 Task: Create a new deployment in the user interface.
Action: Mouse moved to (1092, 83)
Screenshot: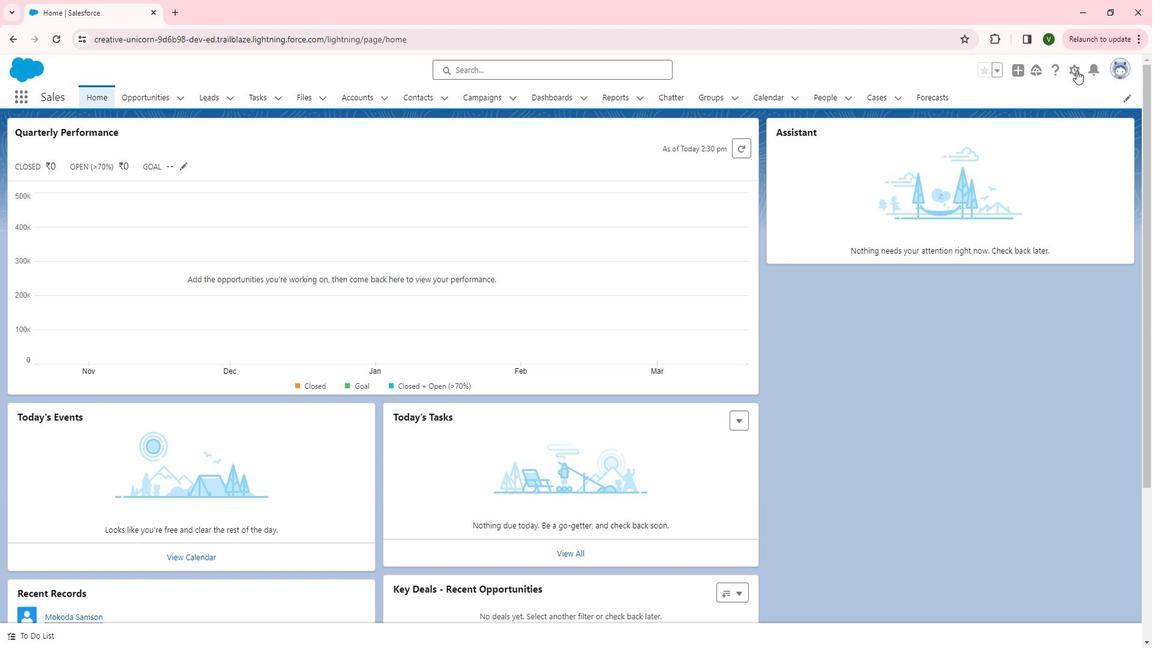 
Action: Mouse pressed left at (1092, 83)
Screenshot: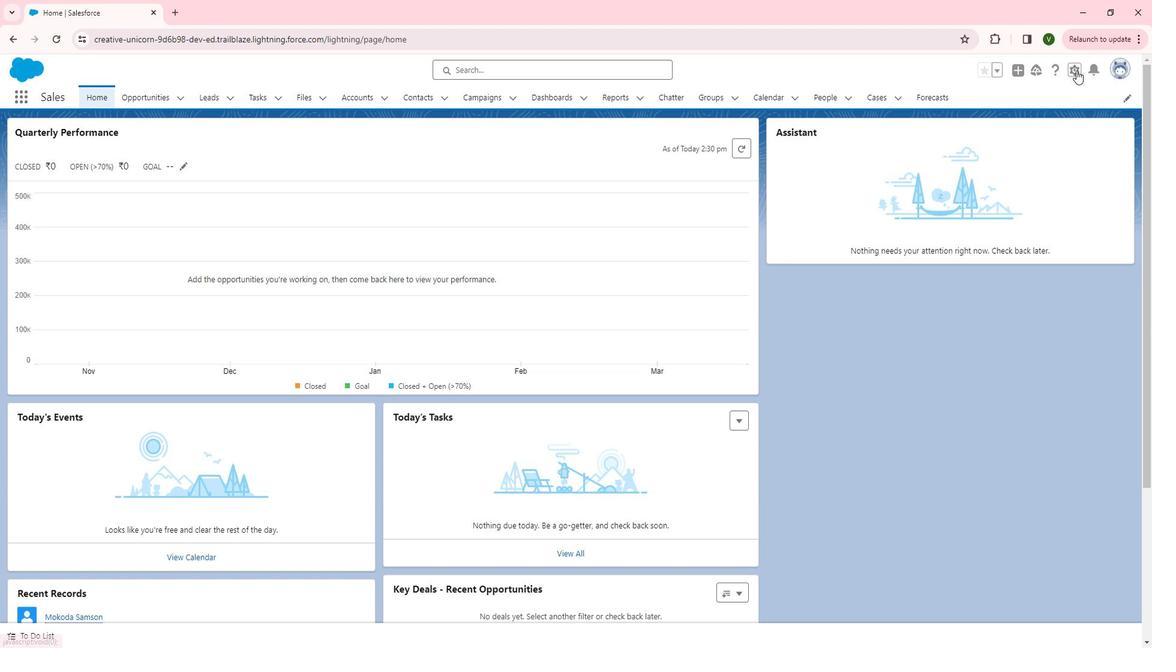 
Action: Mouse moved to (1032, 163)
Screenshot: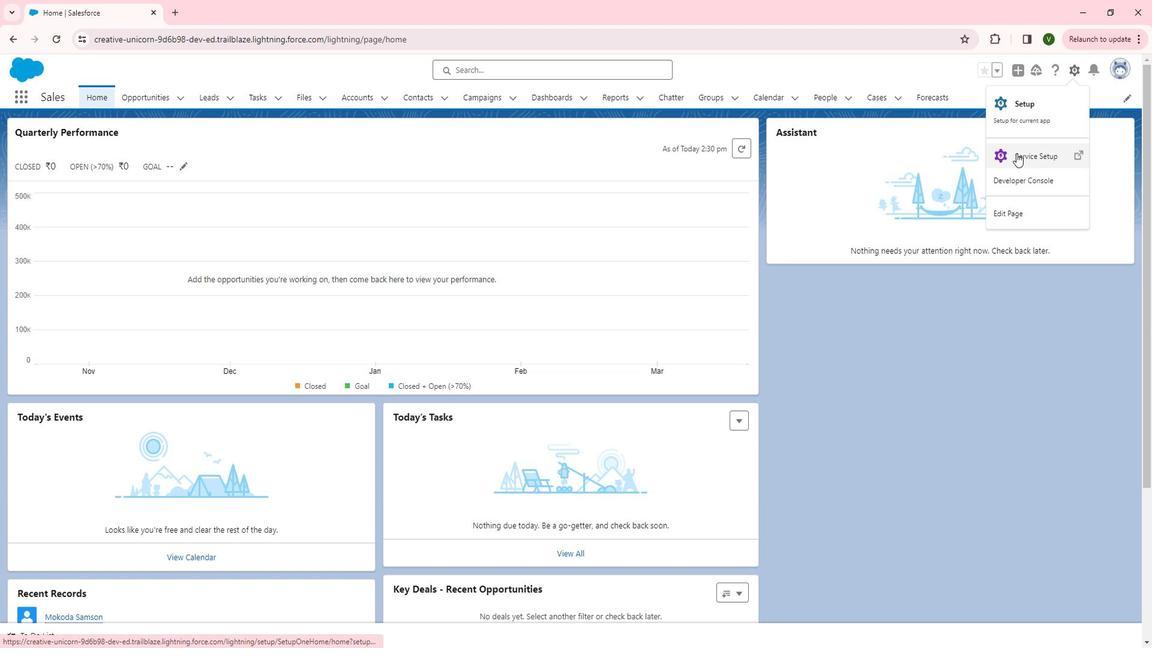
Action: Mouse pressed left at (1032, 163)
Screenshot: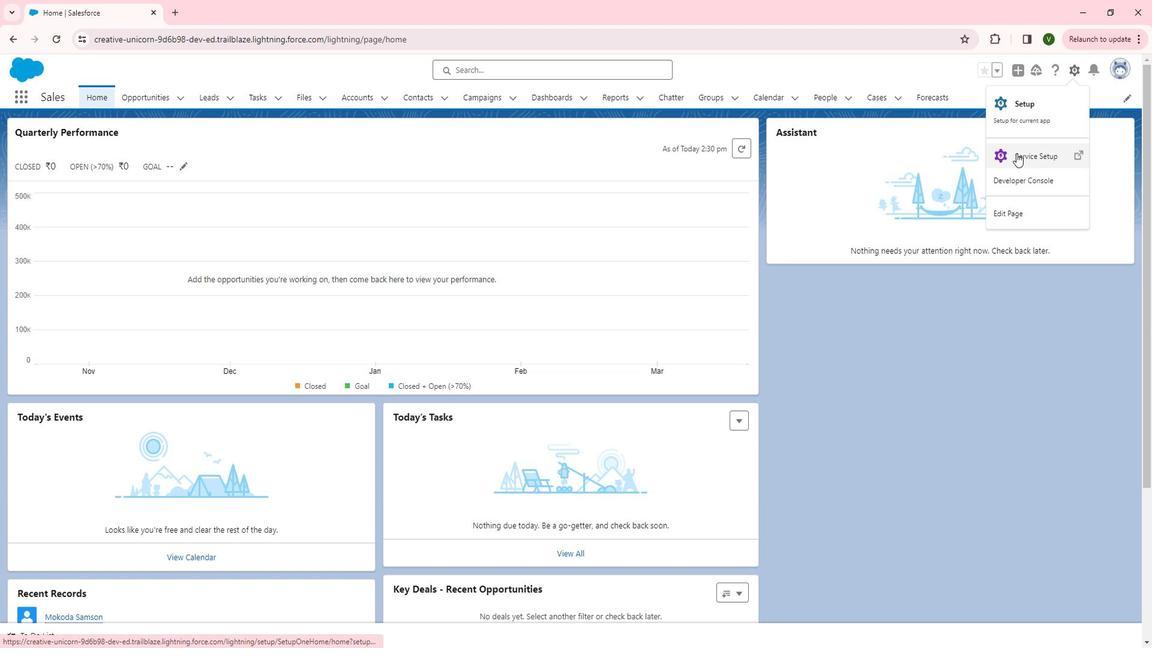 
Action: Mouse moved to (24, 441)
Screenshot: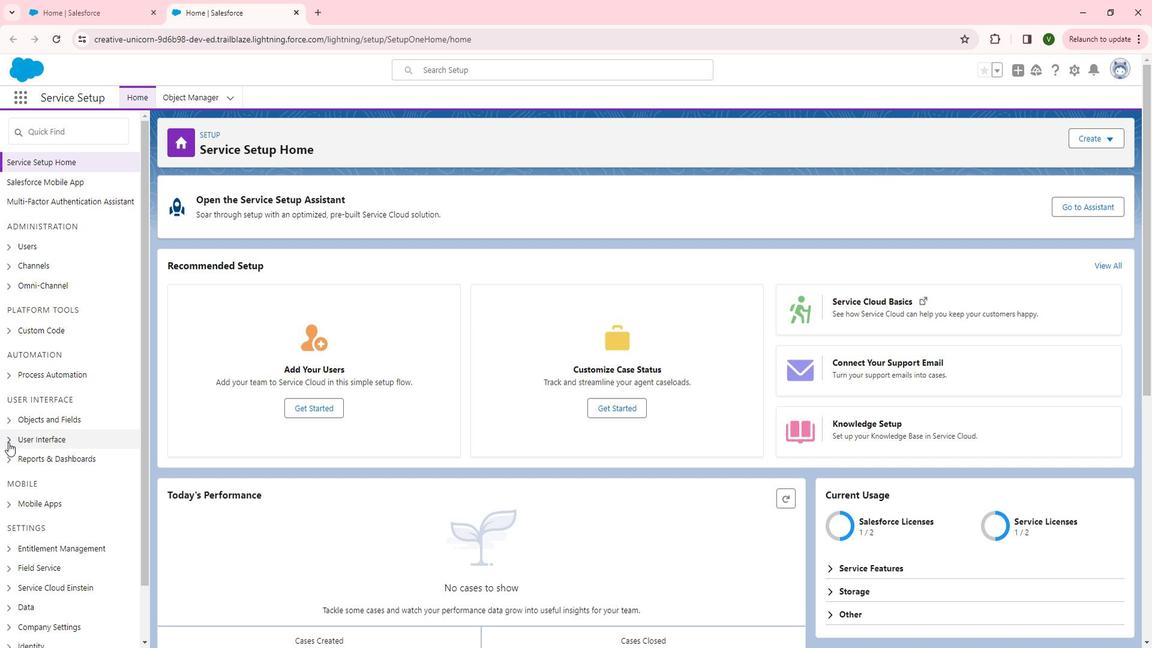 
Action: Mouse pressed left at (24, 441)
Screenshot: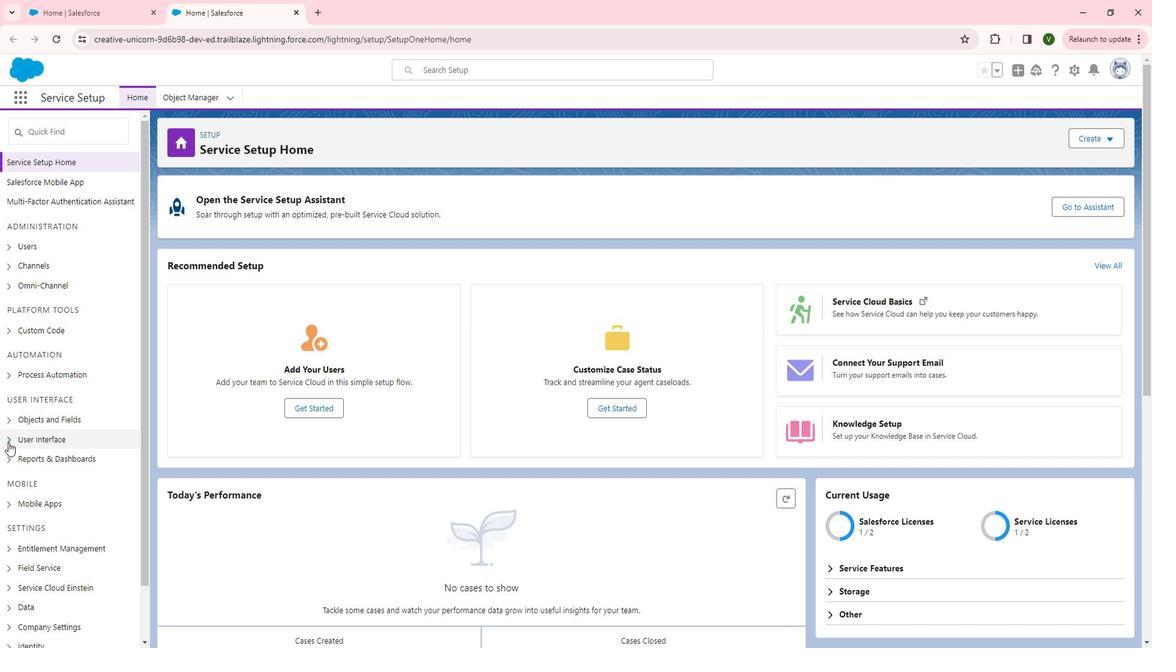 
Action: Mouse moved to (118, 424)
Screenshot: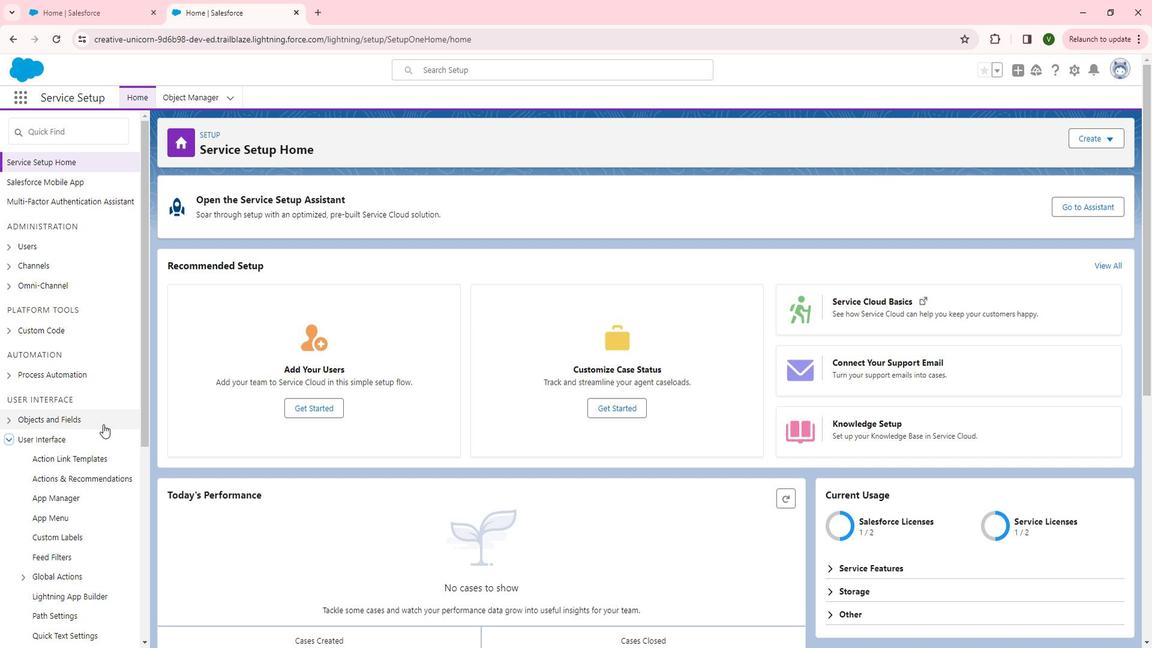 
Action: Mouse scrolled (118, 423) with delta (0, 0)
Screenshot: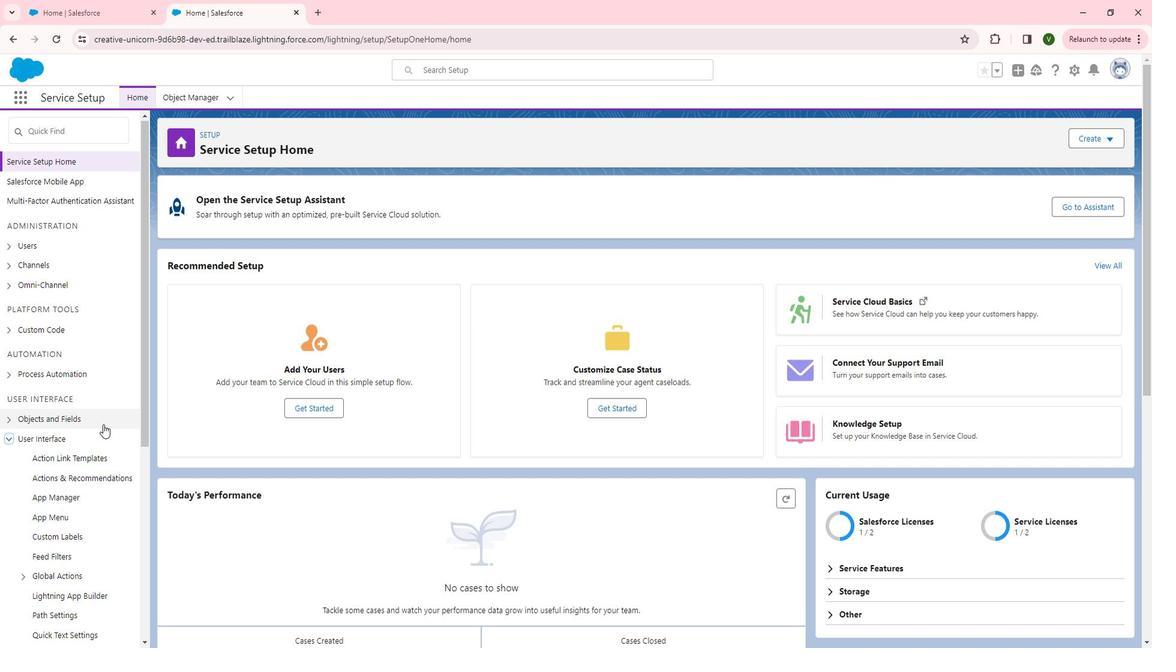 
Action: Mouse moved to (103, 414)
Screenshot: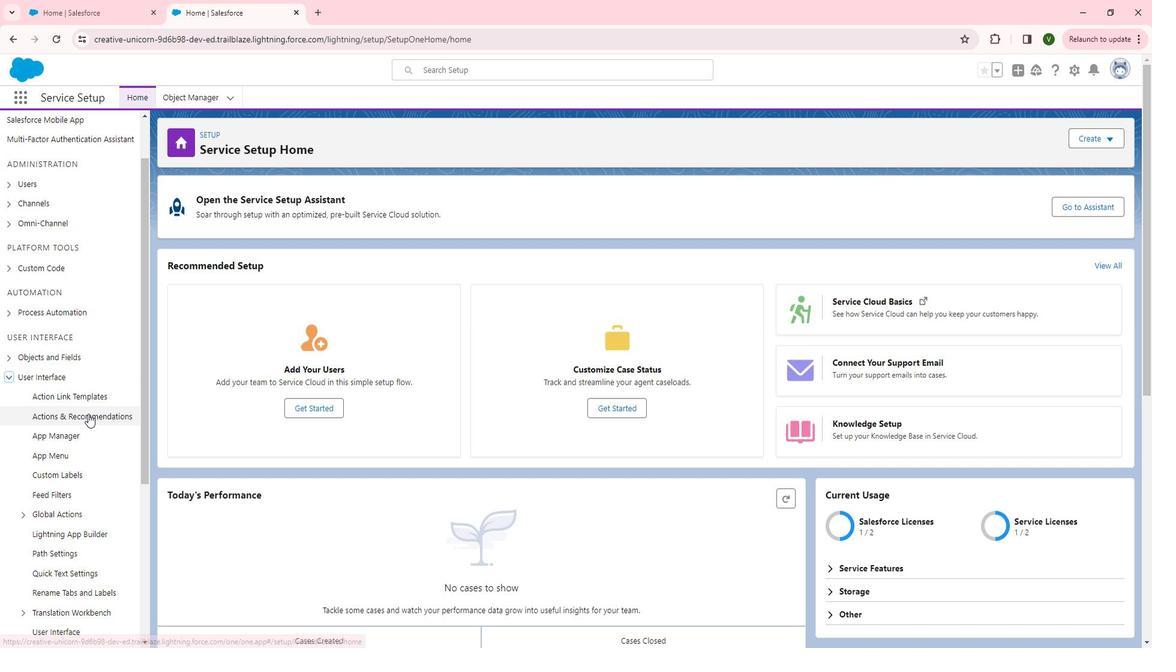
Action: Mouse pressed left at (103, 414)
Screenshot: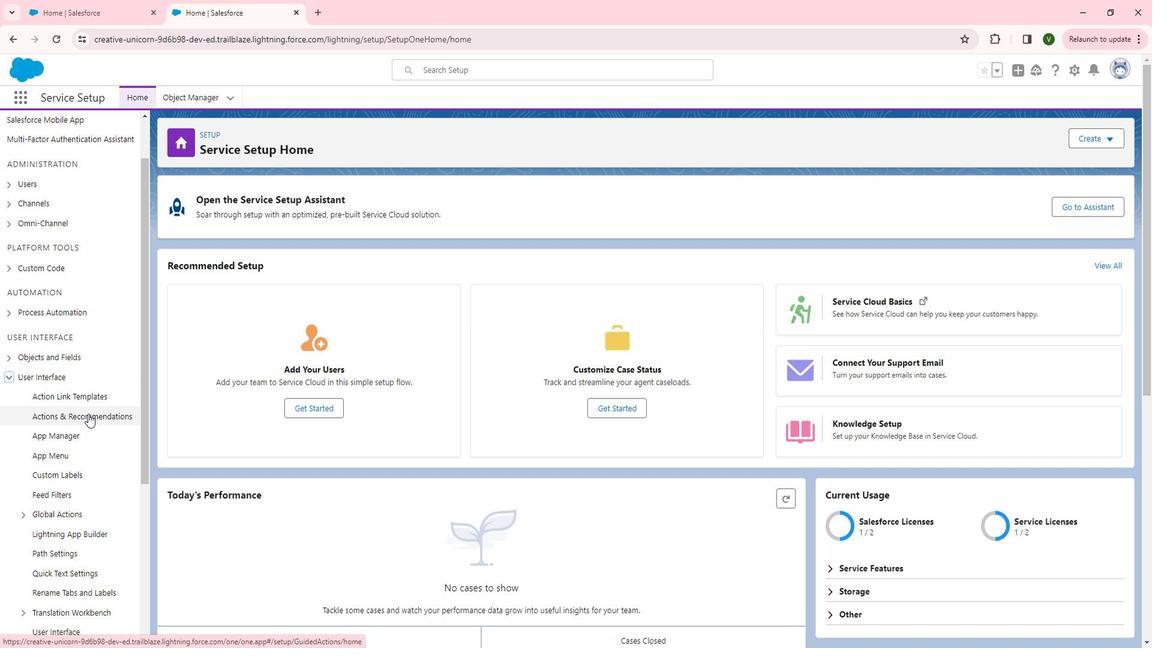 
Action: Mouse moved to (1085, 208)
Screenshot: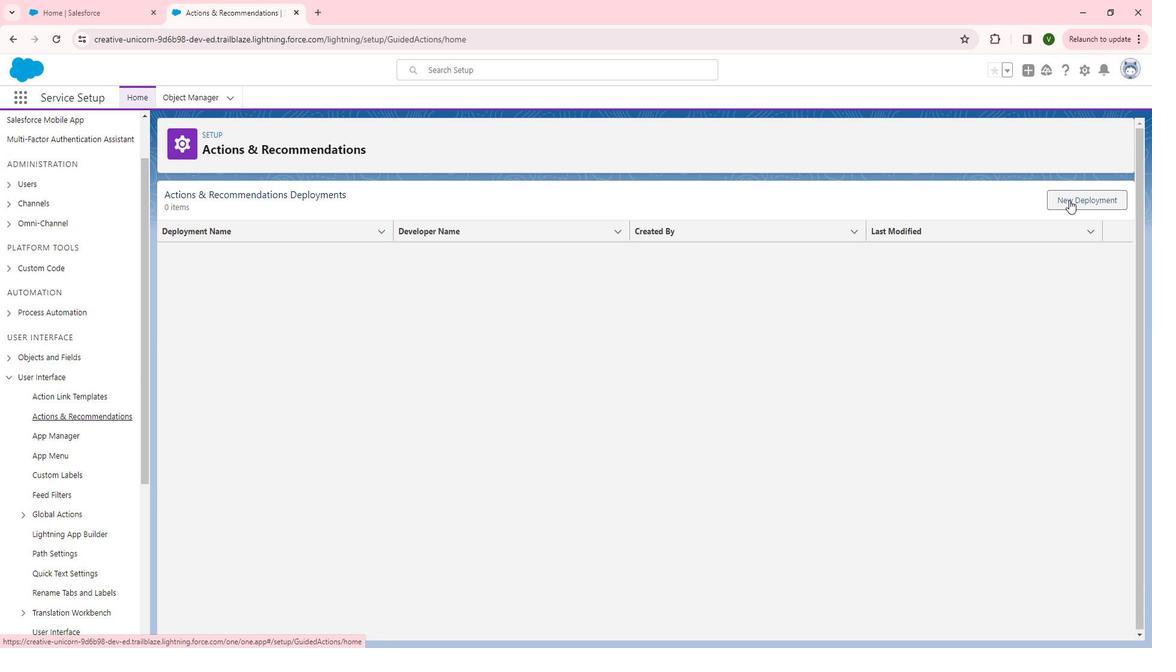 
Action: Mouse pressed left at (1085, 208)
Screenshot: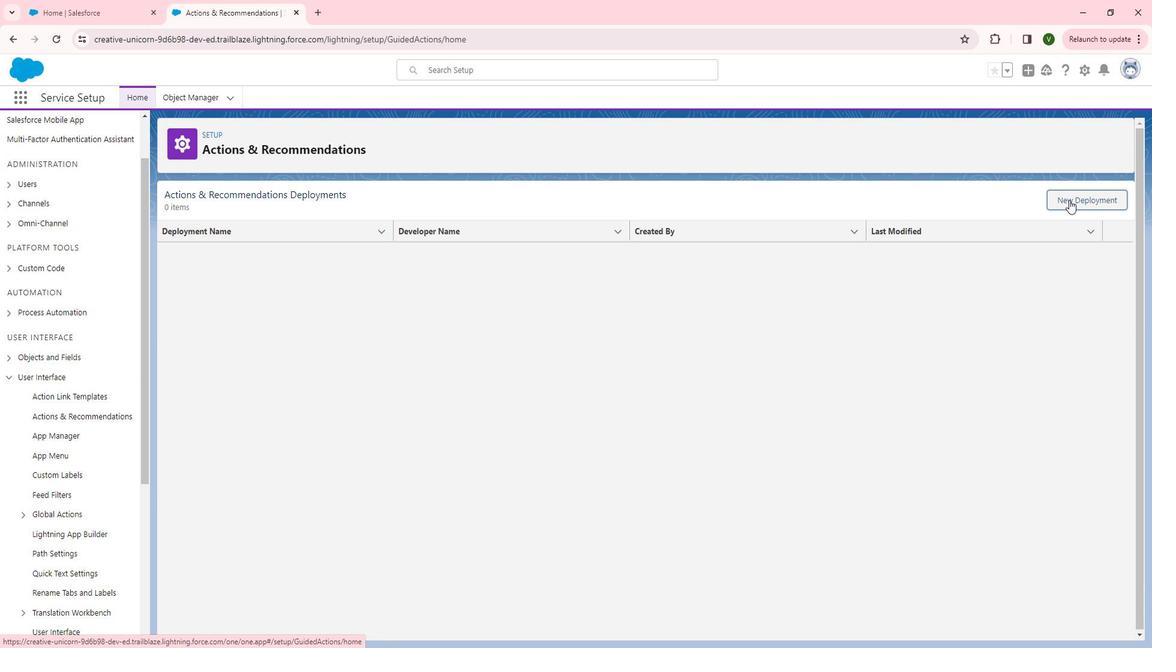 
Action: Mouse moved to (1065, 548)
Screenshot: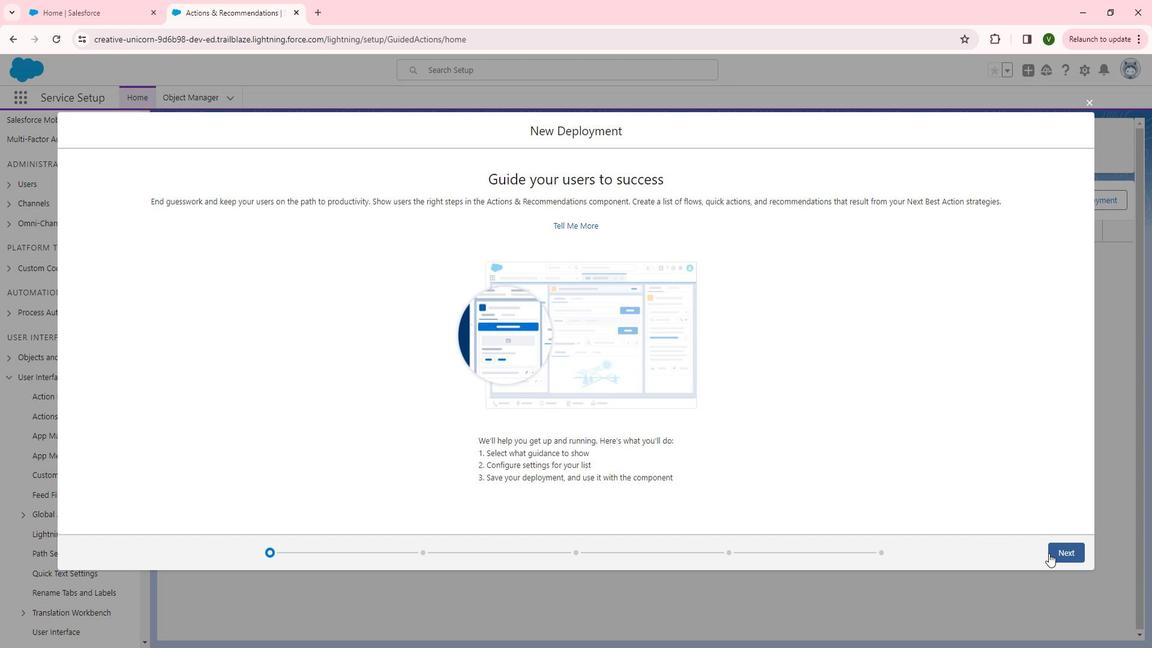 
Action: Mouse pressed left at (1065, 548)
Screenshot: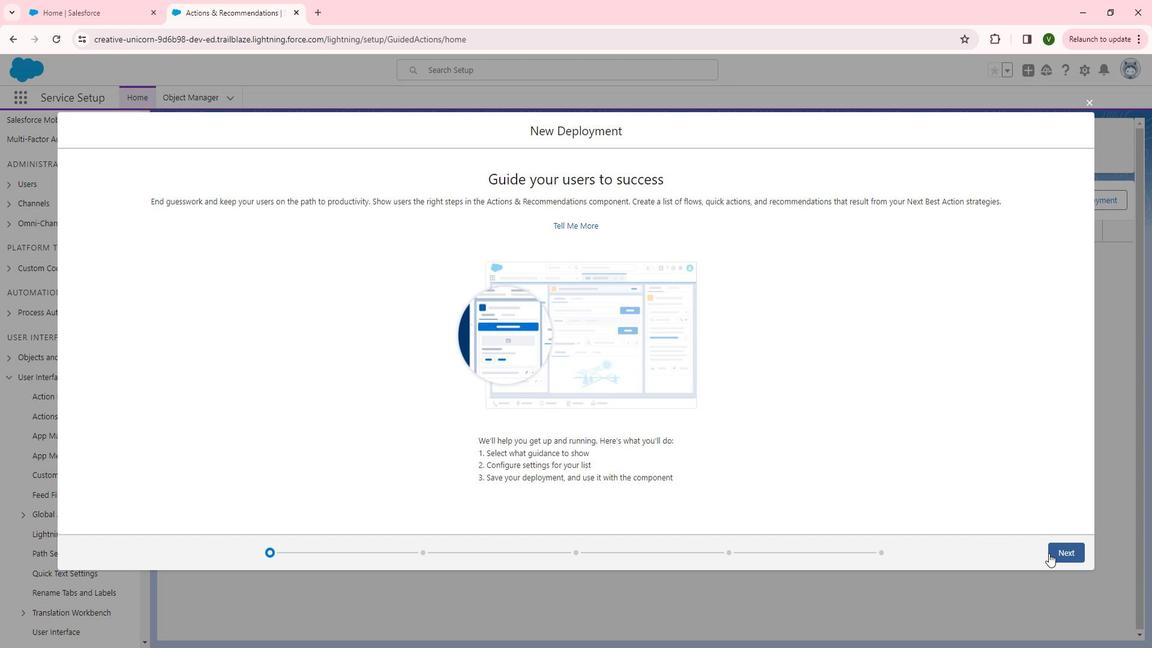 
Action: Mouse moved to (369, 260)
Screenshot: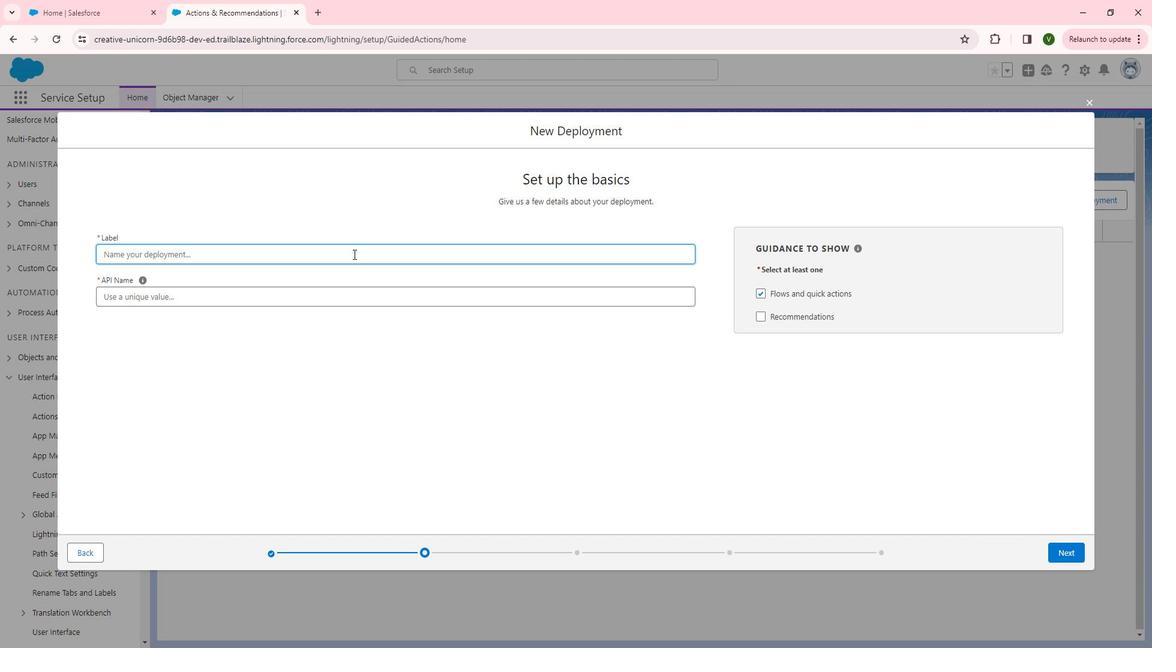 
Action: Mouse pressed left at (369, 260)
Screenshot: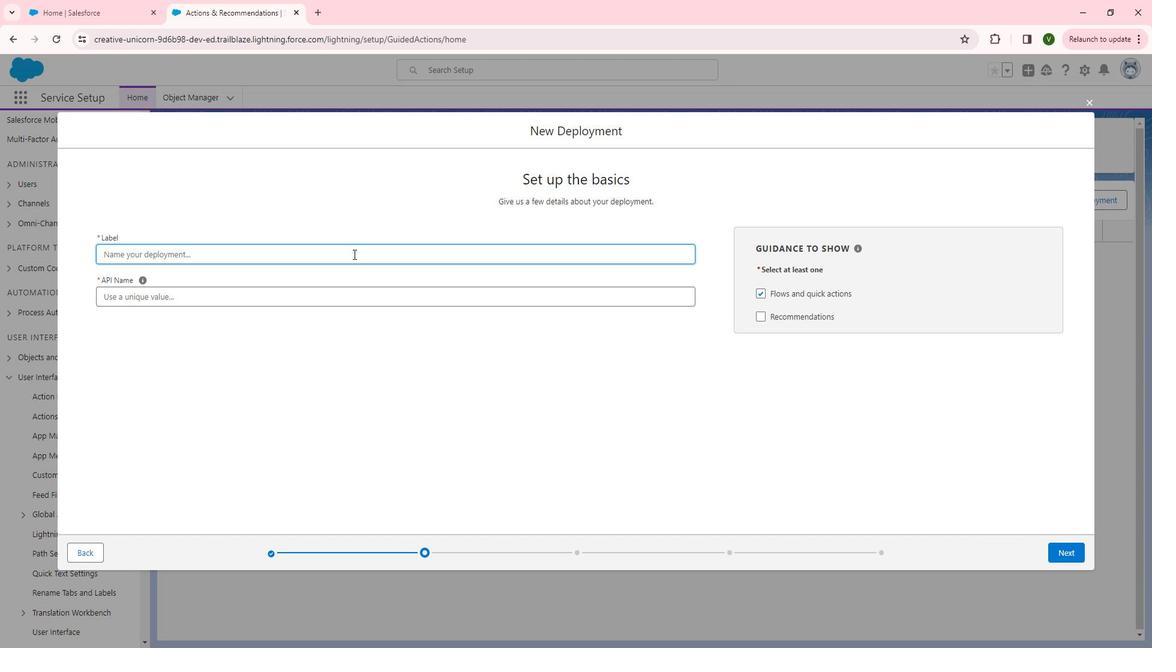 
Action: Key pressed m<Key.backspace>new<Key.shift>Deploment
Screenshot: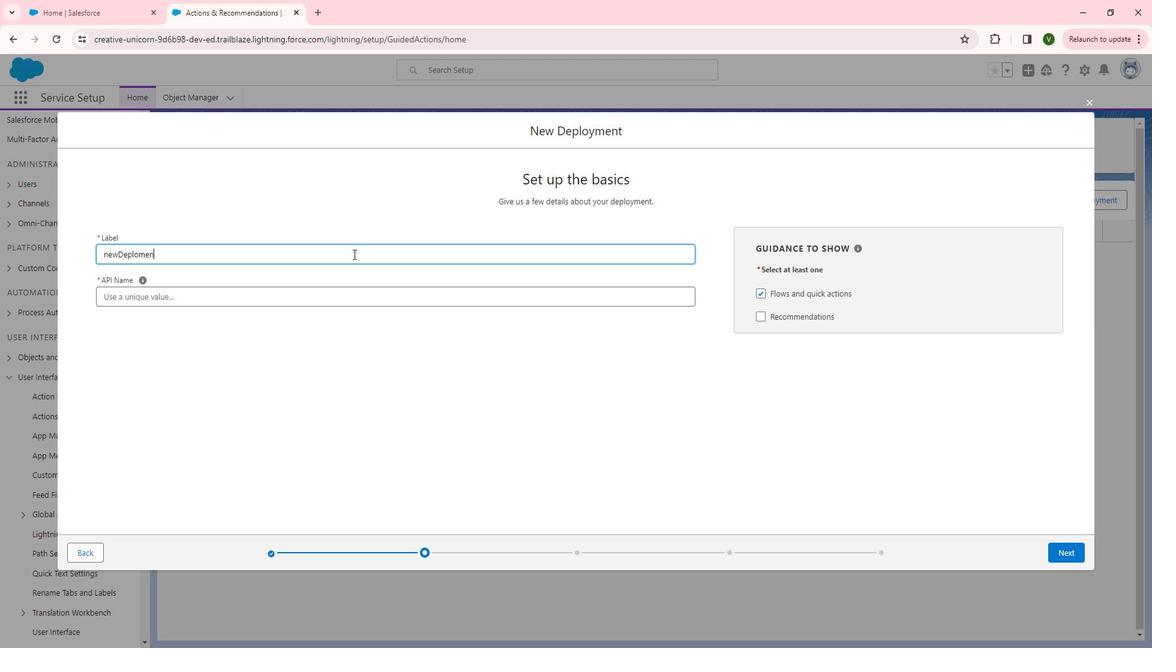 
Action: Mouse moved to (351, 335)
Screenshot: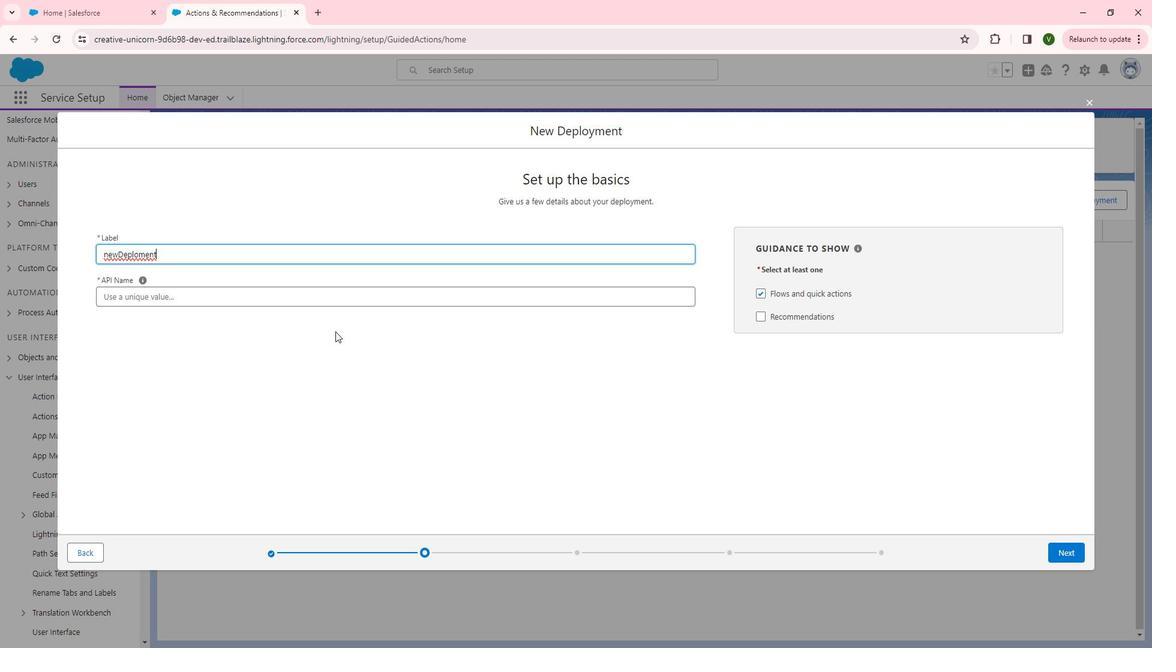 
Action: Mouse pressed left at (351, 335)
Screenshot: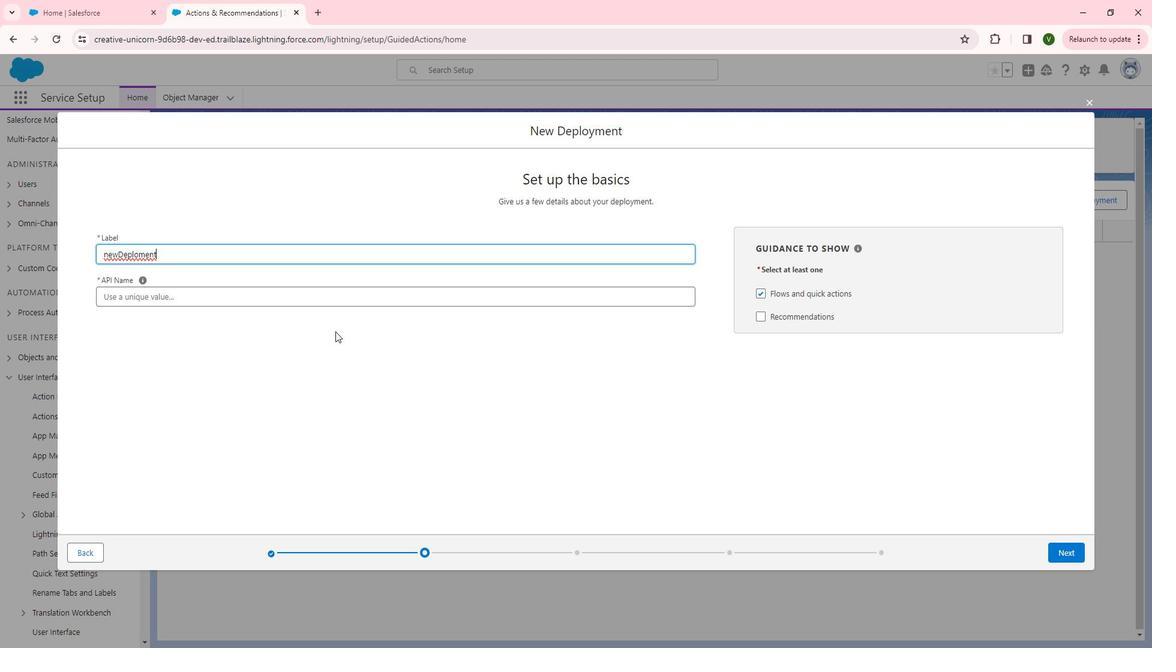 
Action: Mouse moved to (1083, 542)
Screenshot: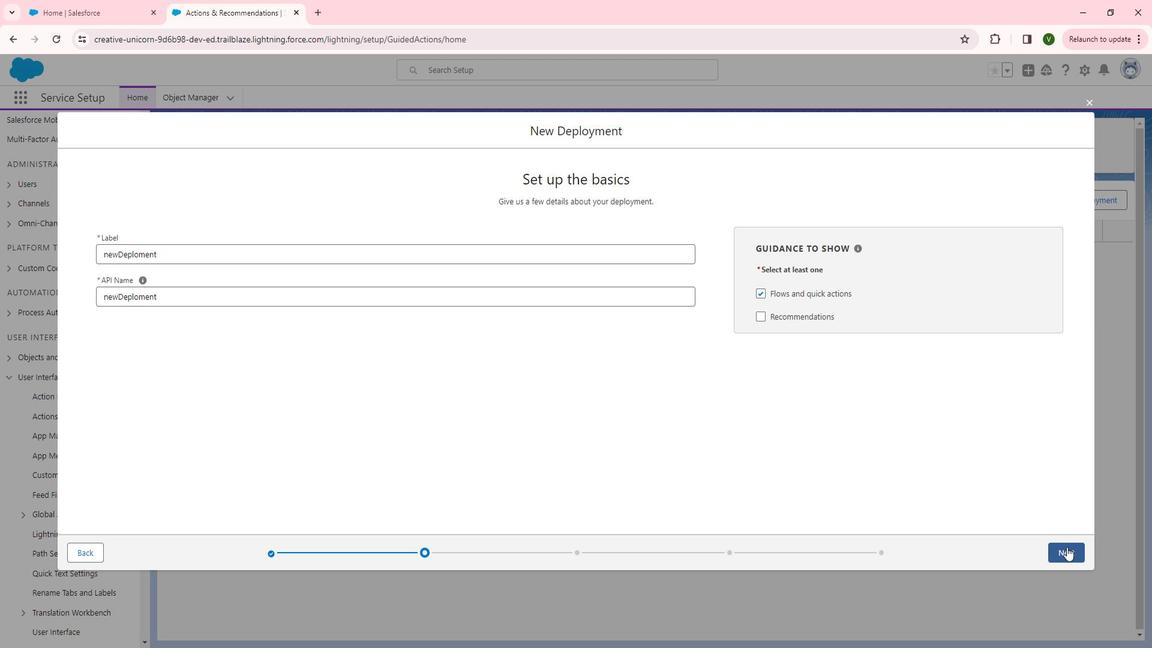 
Action: Mouse pressed left at (1083, 542)
Screenshot: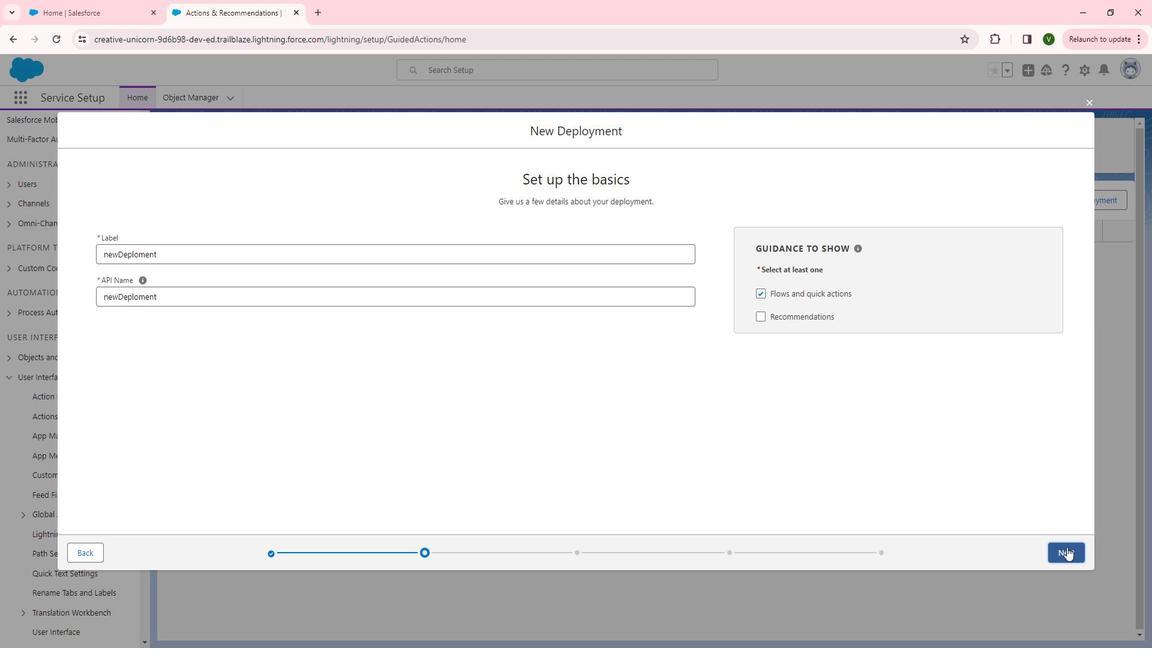 
Action: Mouse moved to (178, 428)
Screenshot: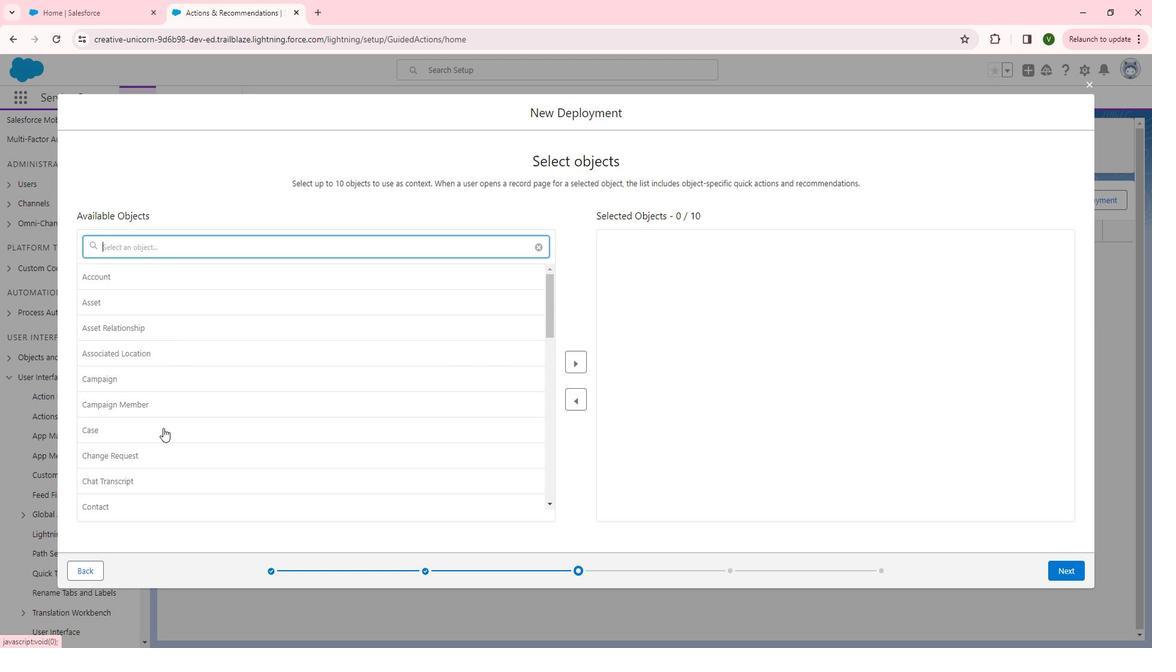 
Action: Mouse pressed left at (178, 428)
Screenshot: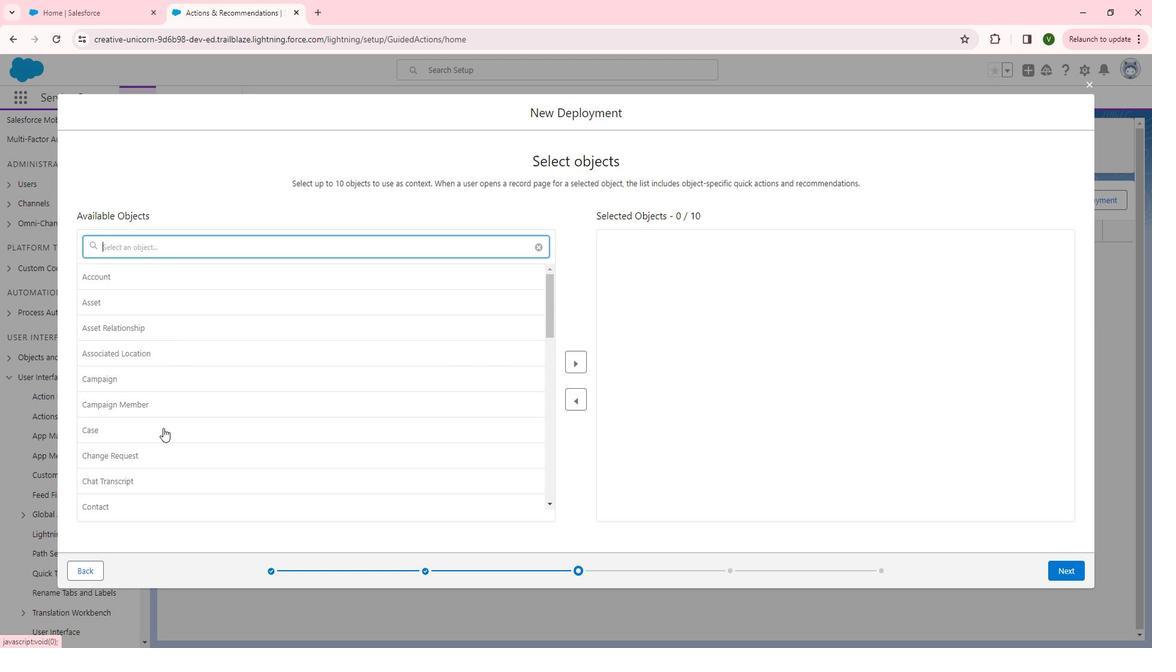 
Action: Mouse moved to (600, 362)
Screenshot: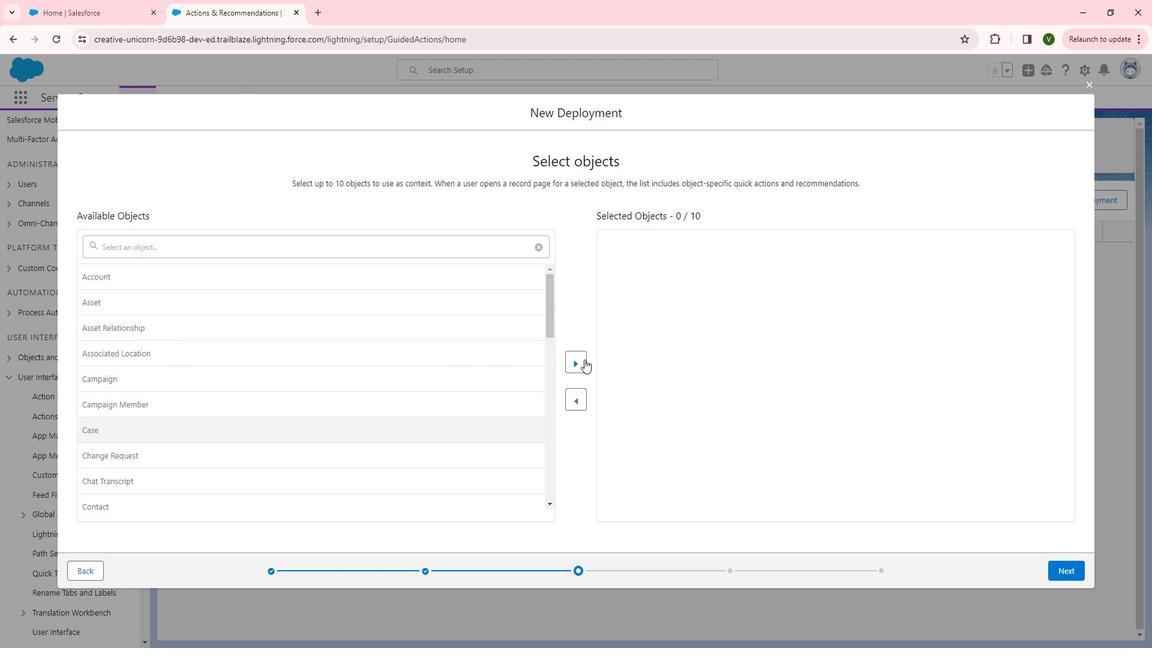 
Action: Mouse pressed left at (600, 362)
Screenshot: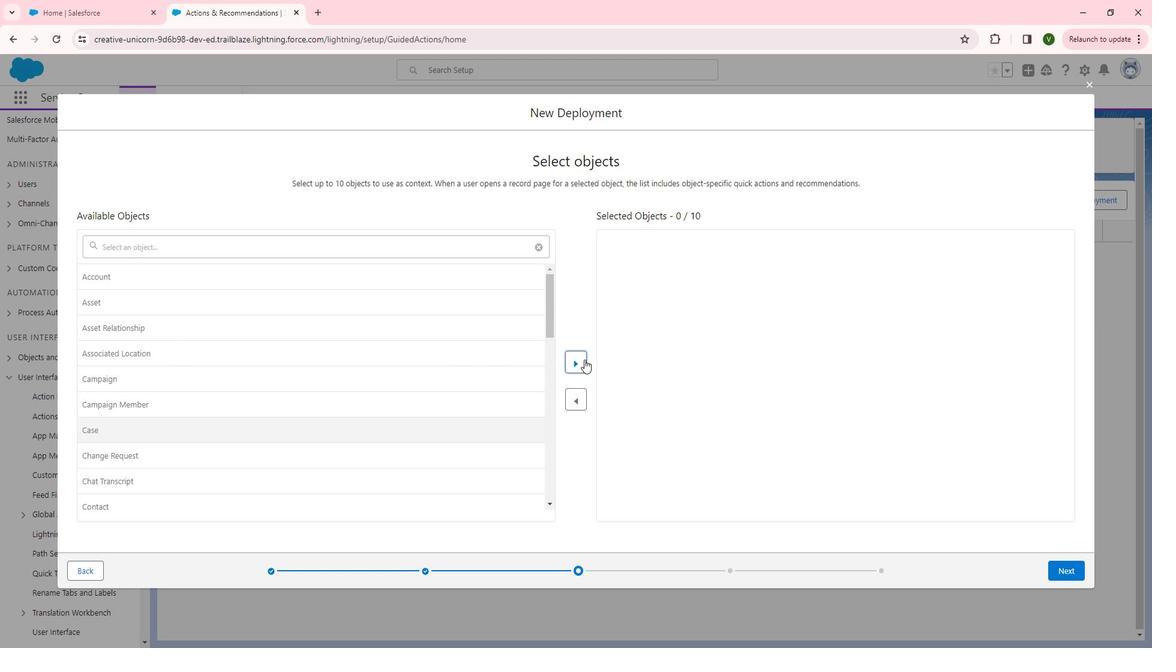 
Action: Mouse moved to (216, 285)
Screenshot: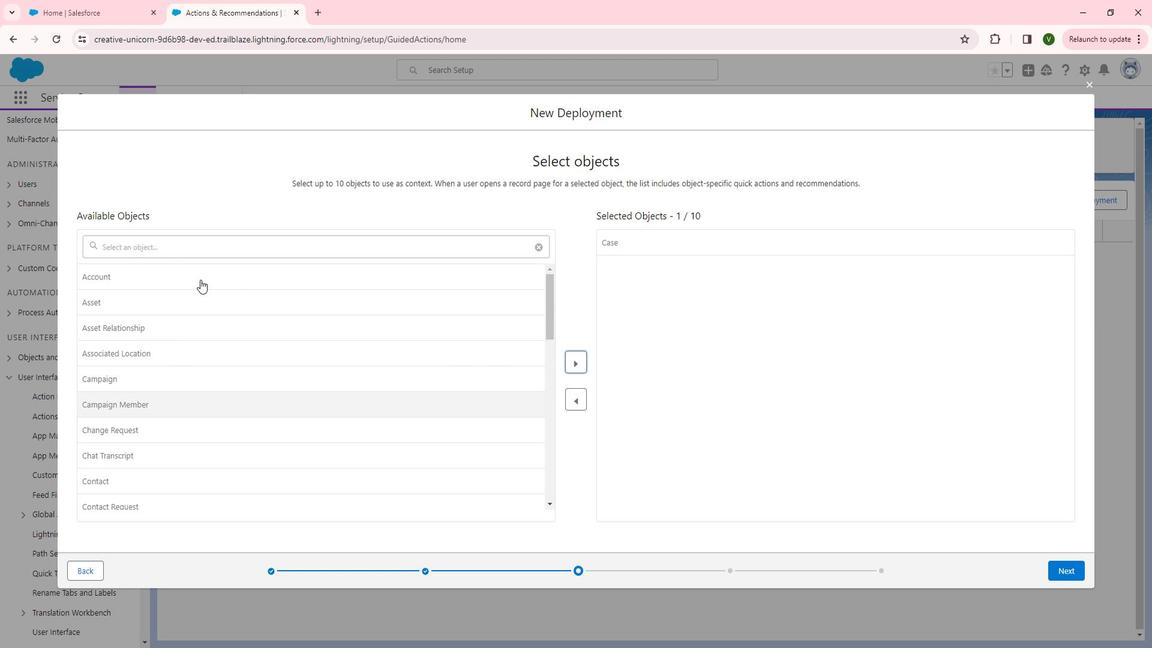 
Action: Mouse pressed left at (216, 285)
Screenshot: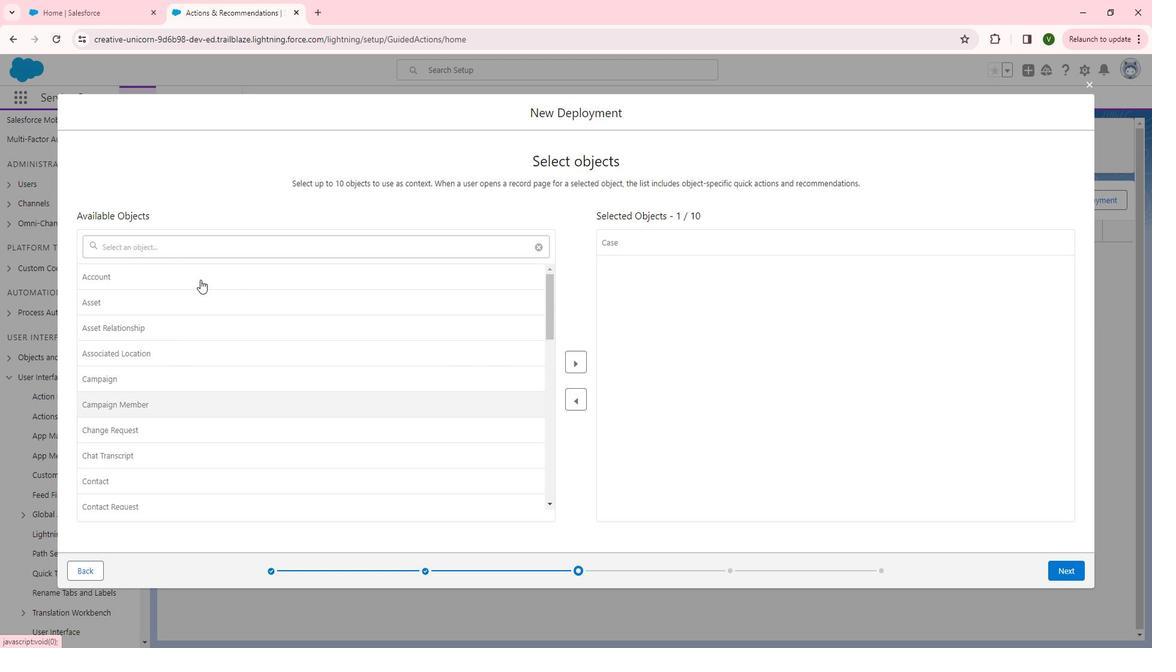 
Action: Mouse moved to (596, 362)
Screenshot: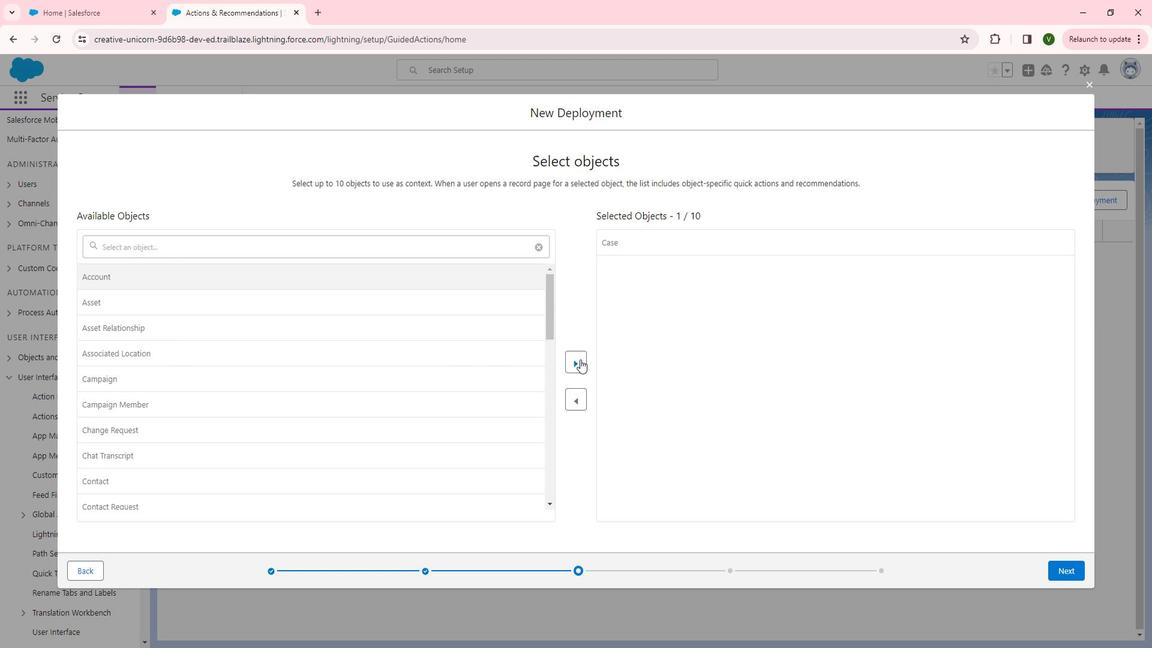 
Action: Mouse pressed left at (596, 362)
Screenshot: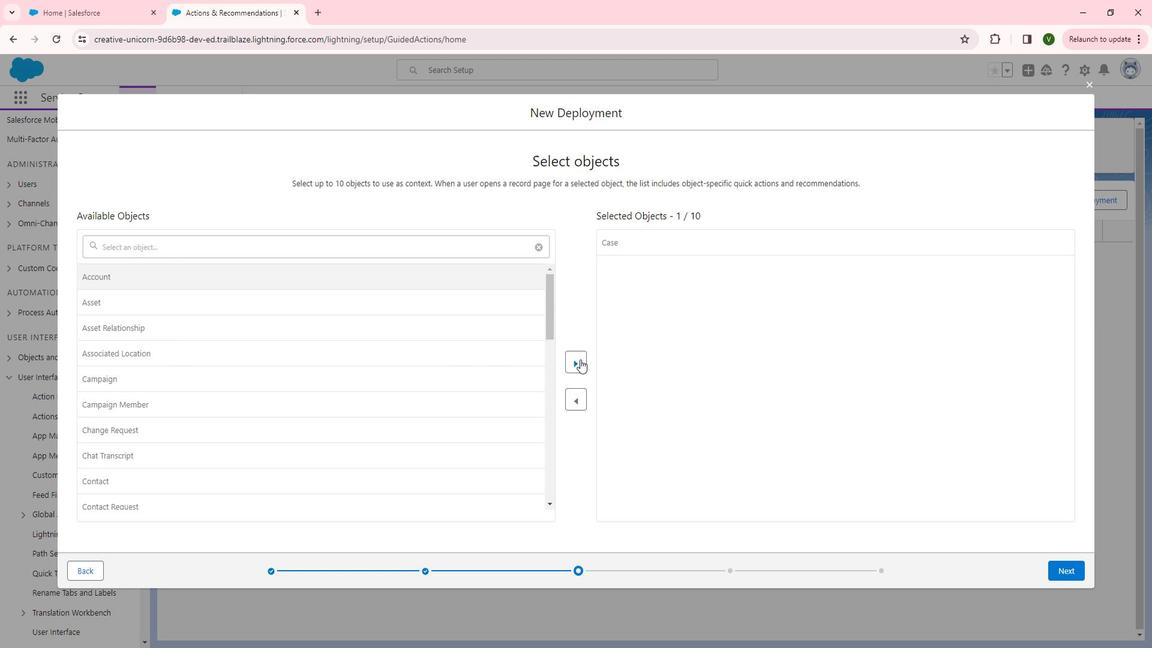 
Action: Mouse moved to (308, 416)
Screenshot: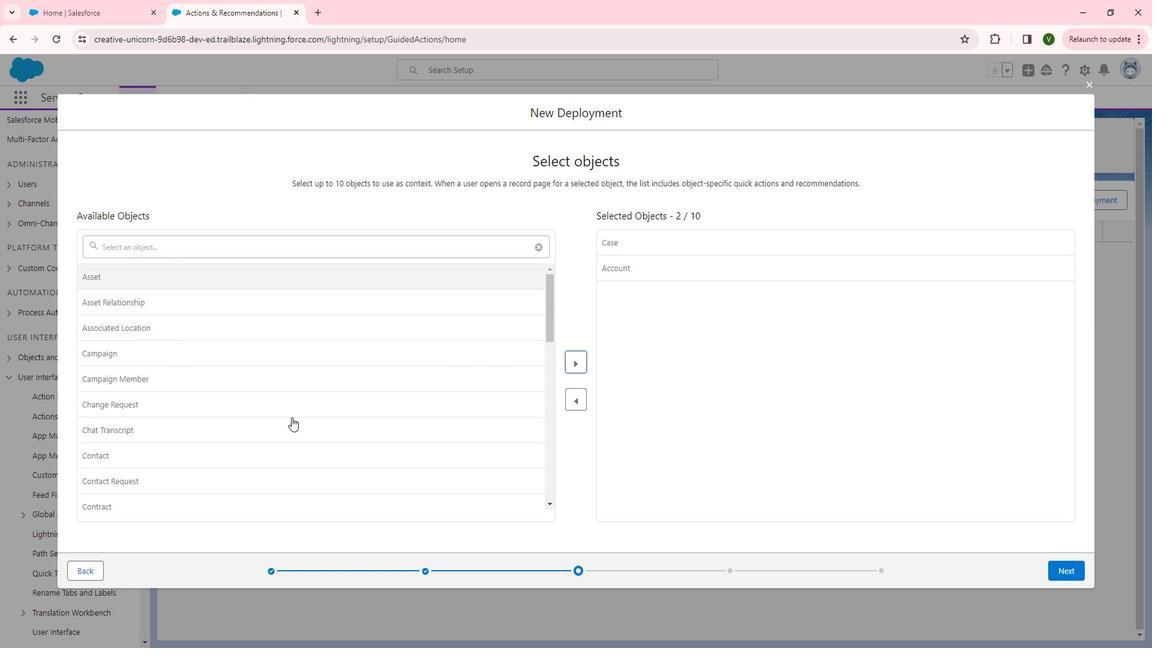 
Action: Mouse scrolled (308, 416) with delta (0, 0)
Screenshot: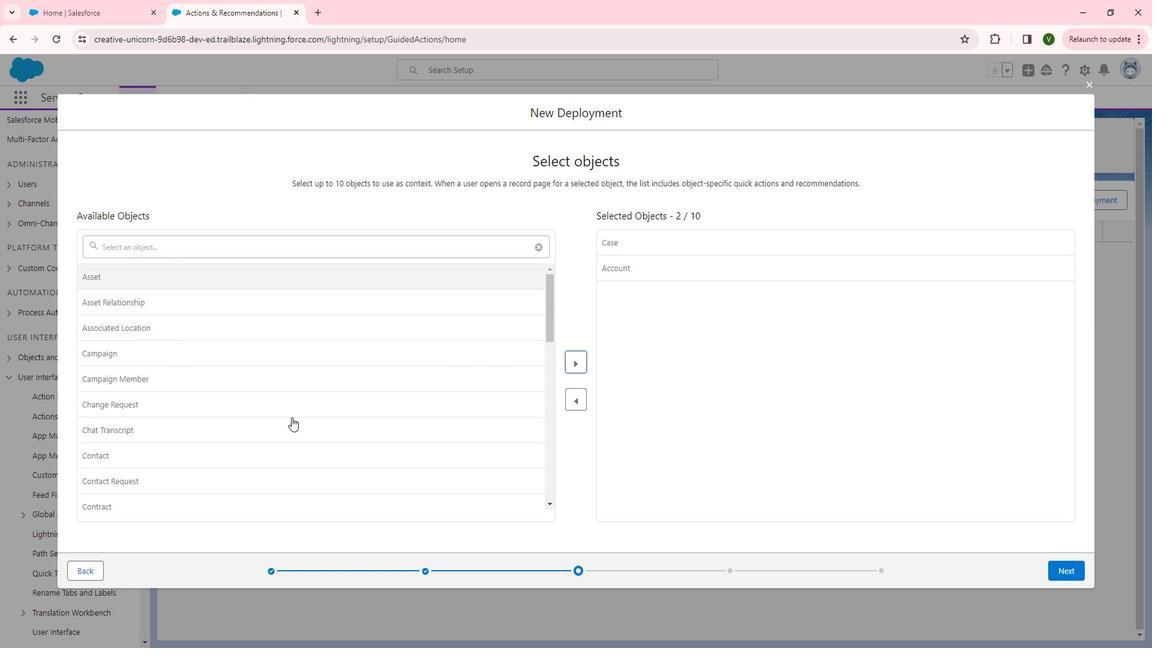 
Action: Mouse moved to (304, 425)
Screenshot: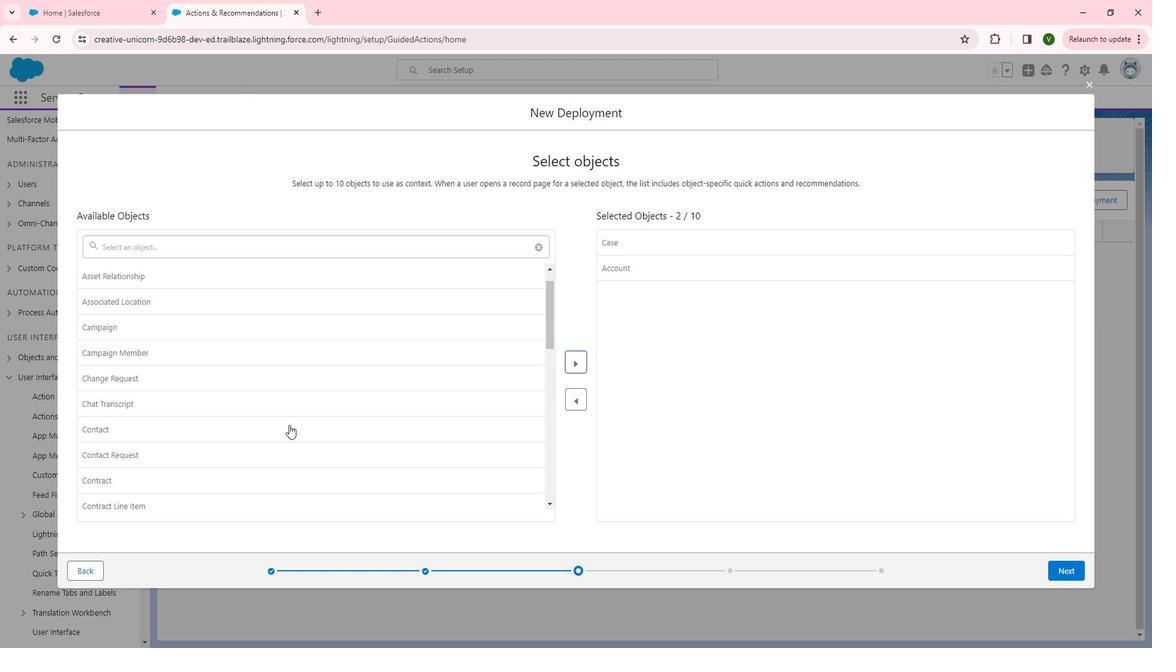 
Action: Mouse scrolled (304, 424) with delta (0, 0)
Screenshot: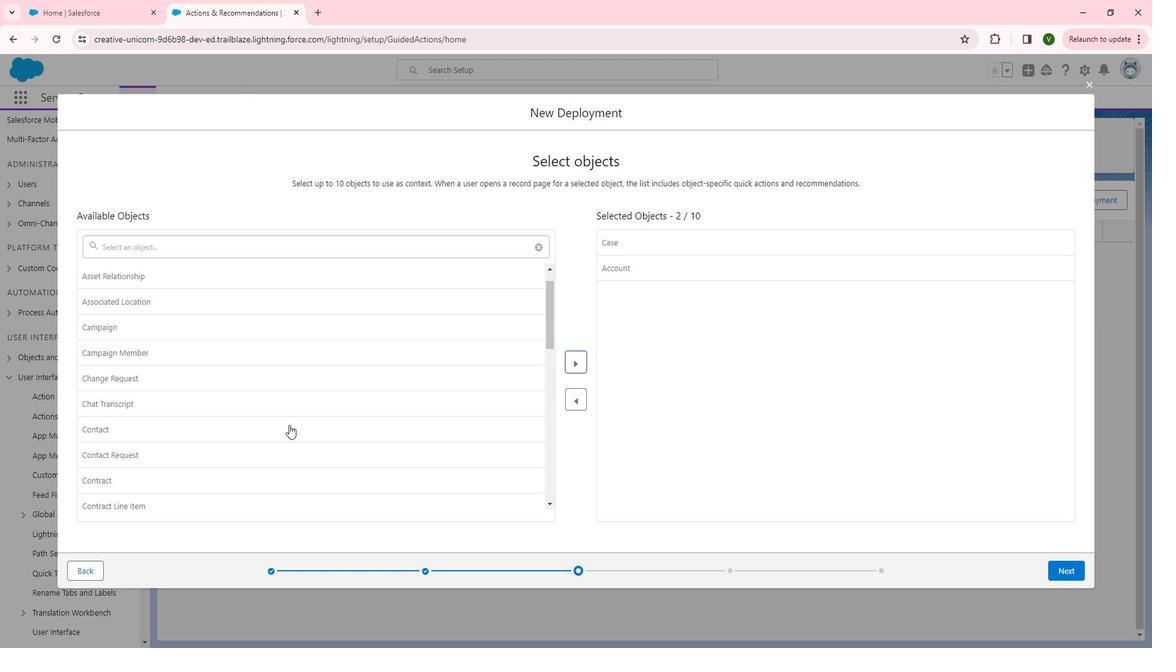 
Action: Mouse moved to (230, 433)
Screenshot: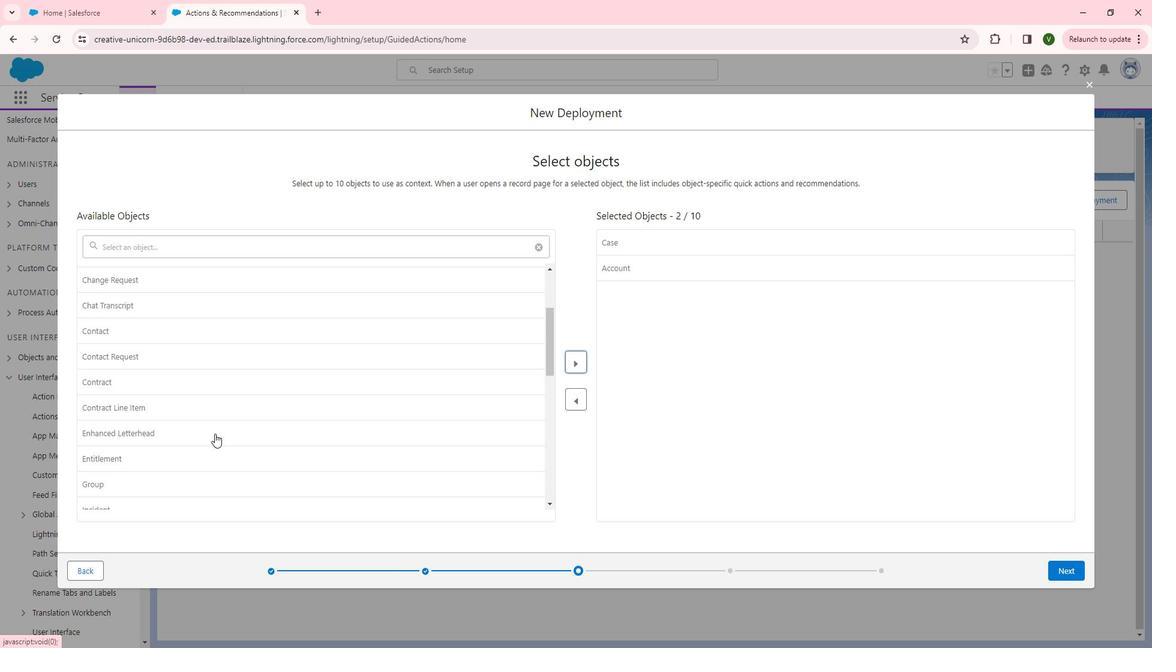 
Action: Mouse scrolled (230, 432) with delta (0, 0)
Screenshot: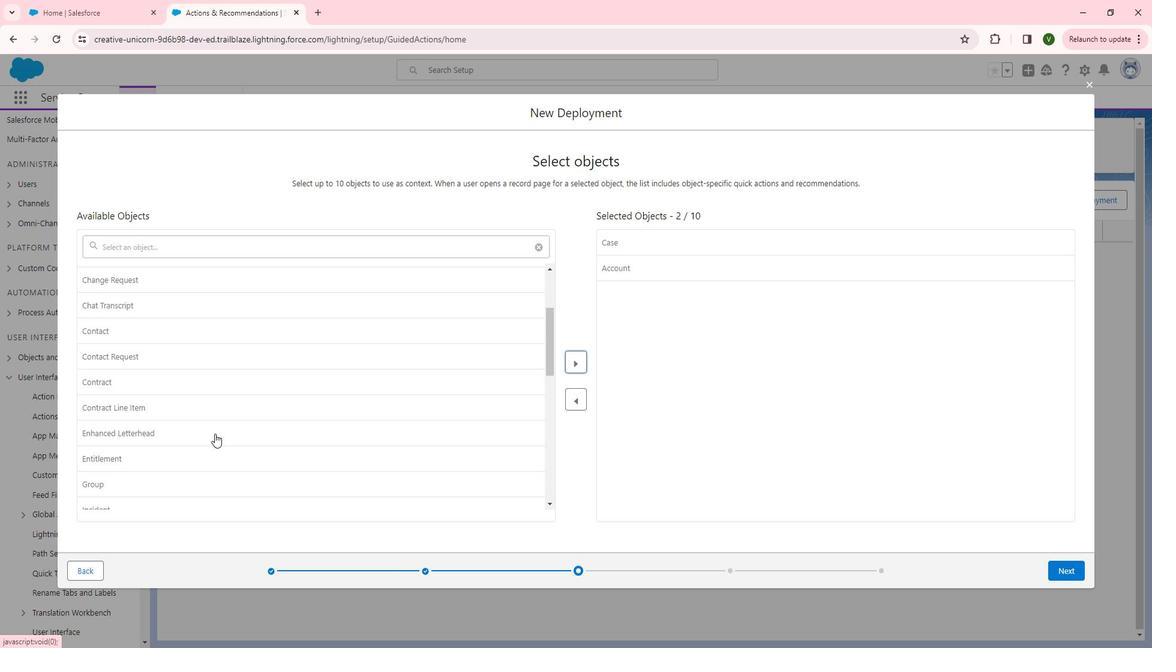
Action: Mouse scrolled (230, 432) with delta (0, 0)
Screenshot: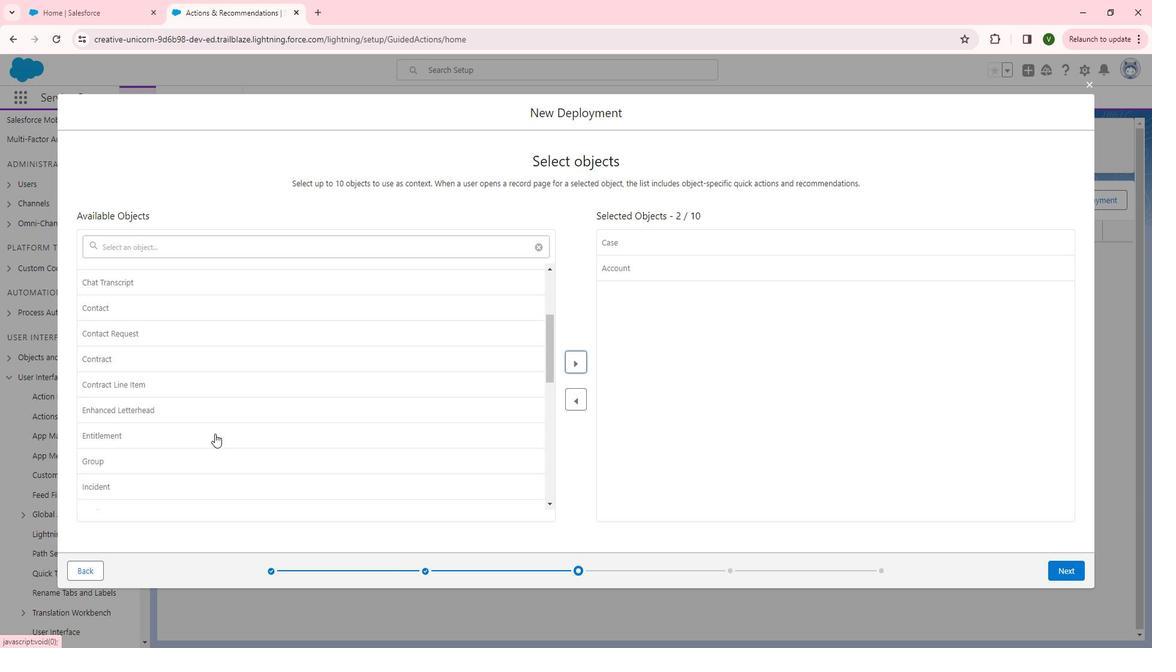 
Action: Mouse moved to (273, 327)
Screenshot: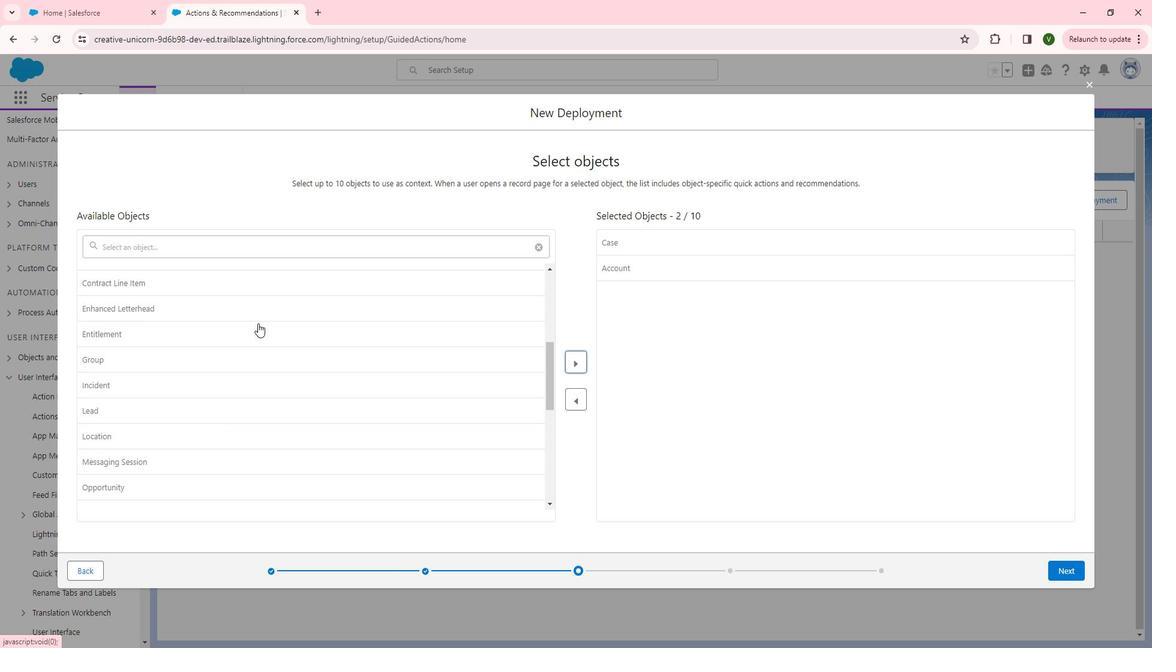 
Action: Mouse pressed left at (273, 327)
Screenshot: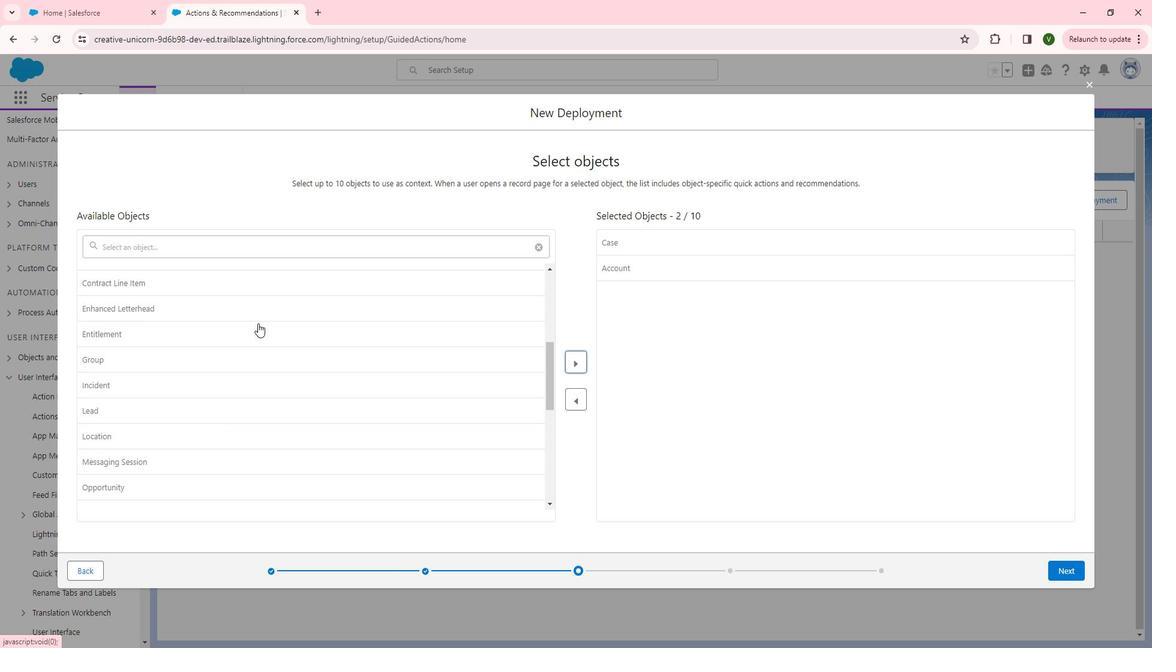 
Action: Mouse moved to (599, 362)
Screenshot: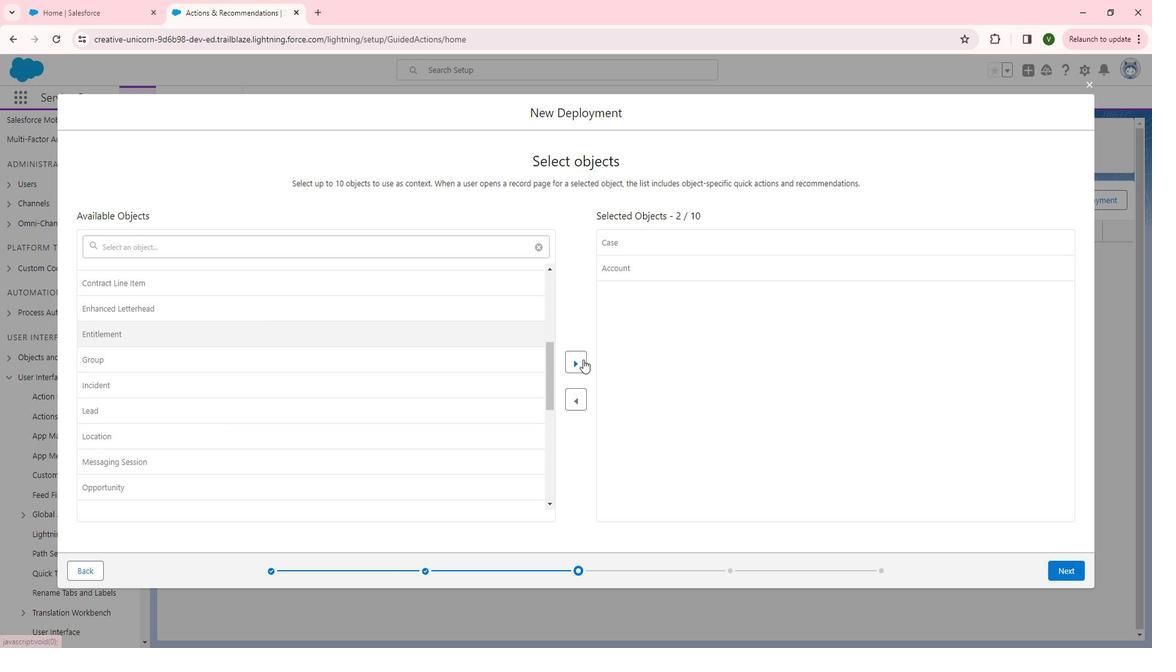
Action: Mouse pressed left at (599, 362)
Screenshot: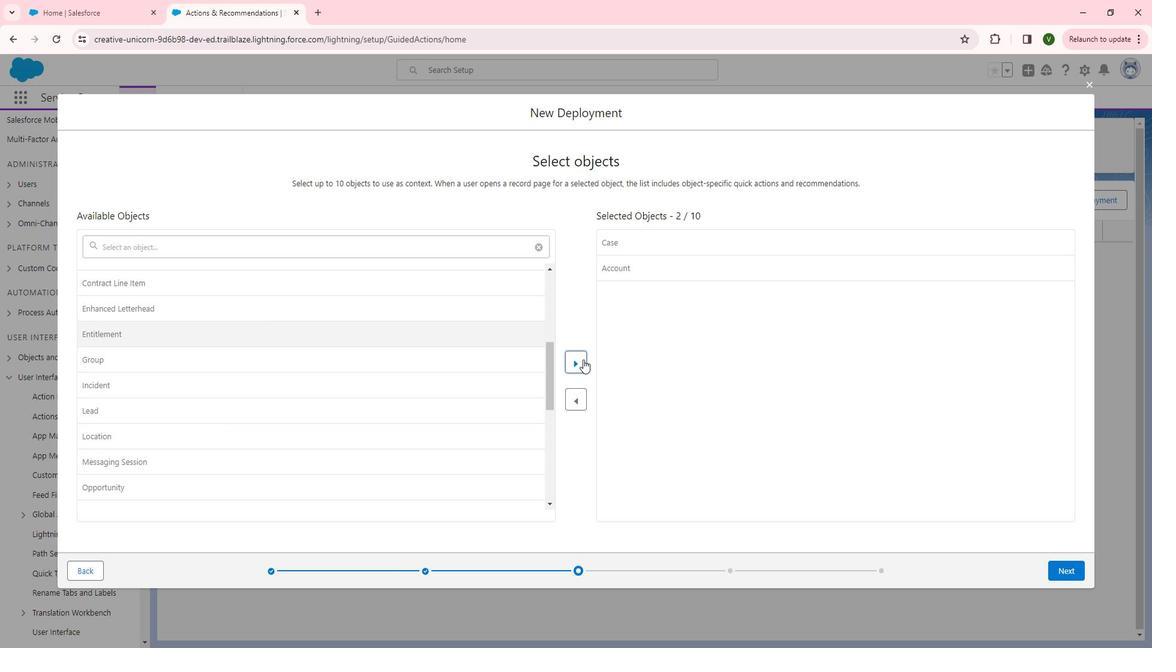 
Action: Mouse moved to (1081, 567)
Screenshot: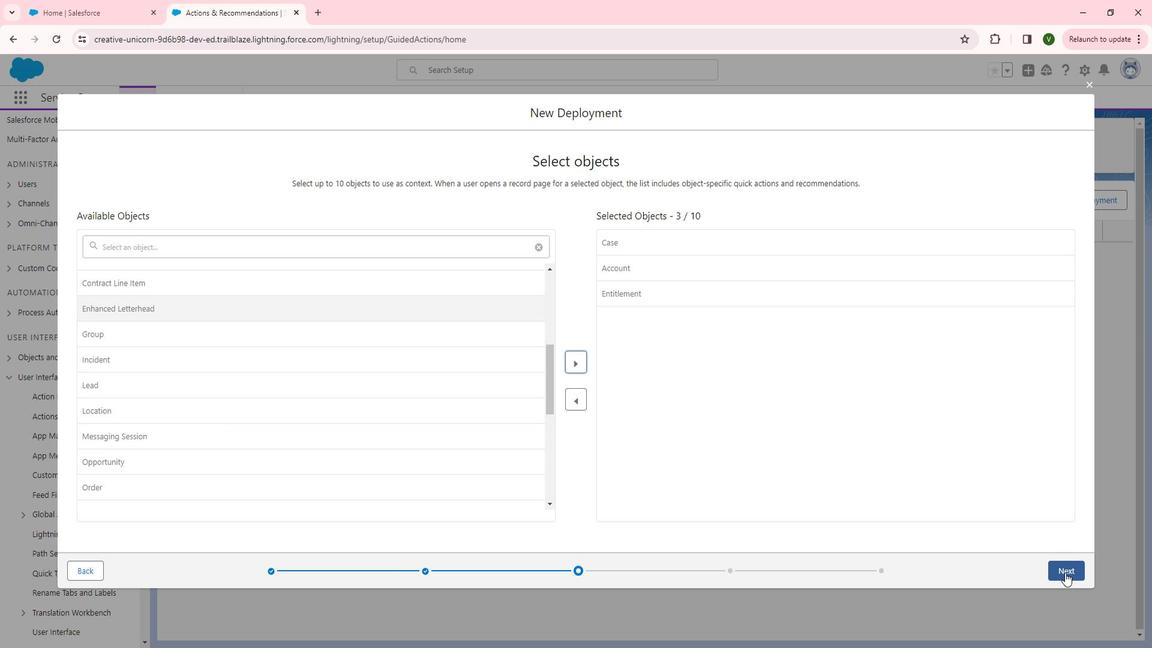 
Action: Mouse pressed left at (1081, 567)
Screenshot: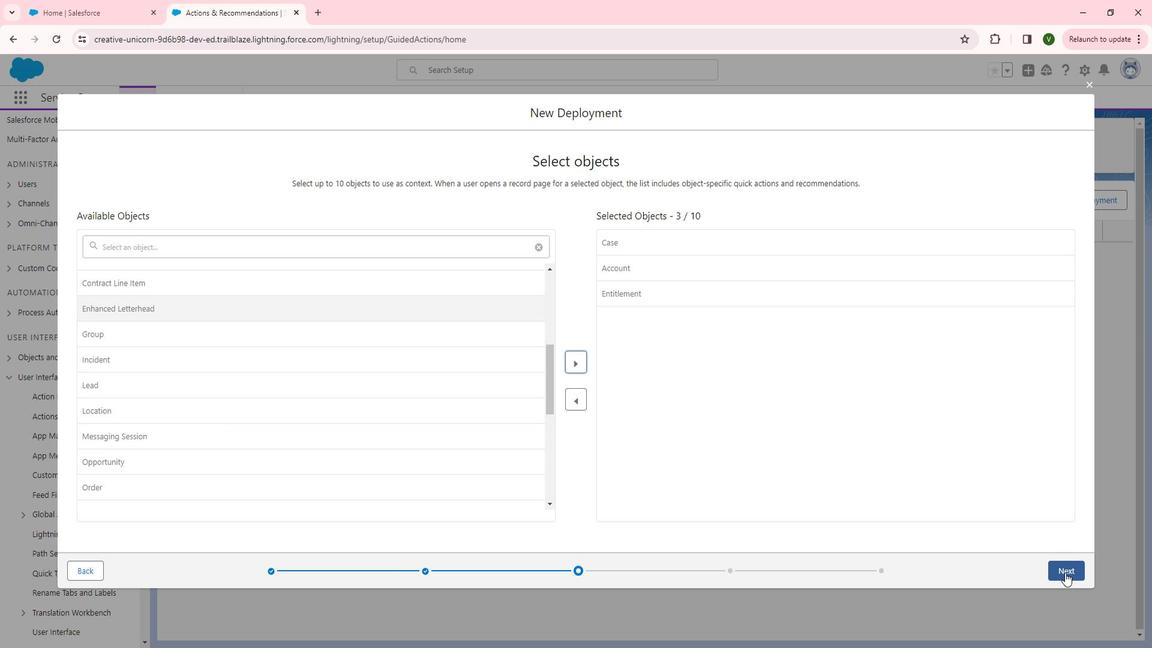 
Action: Mouse moved to (728, 483)
Screenshot: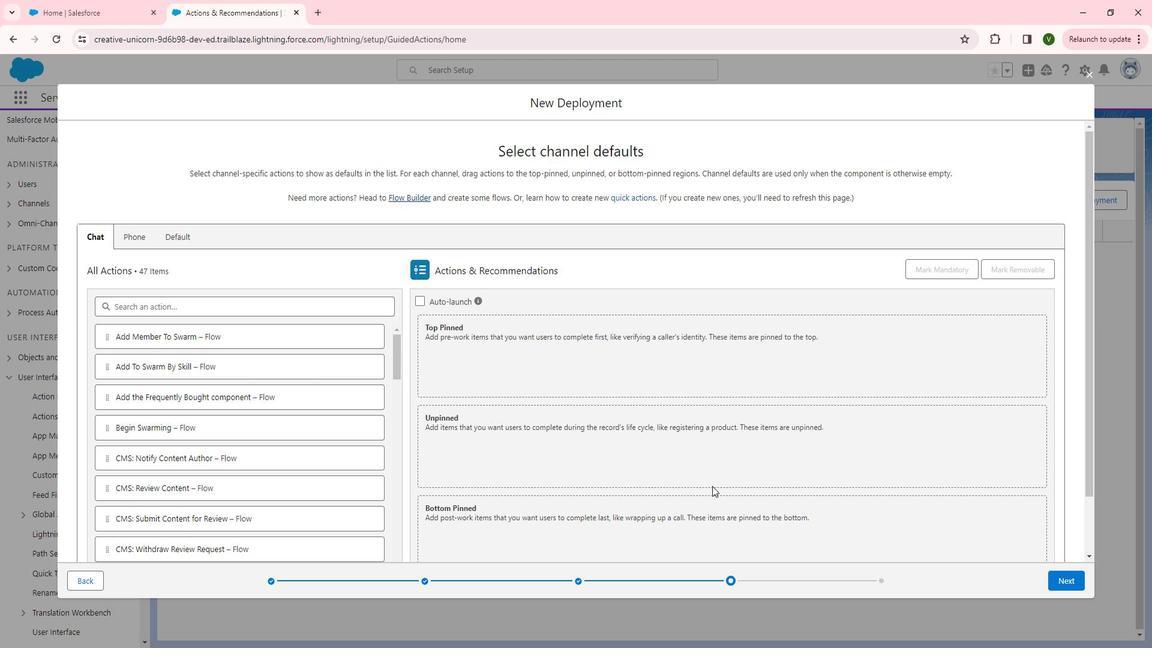 
Action: Mouse scrolled (728, 483) with delta (0, 0)
Screenshot: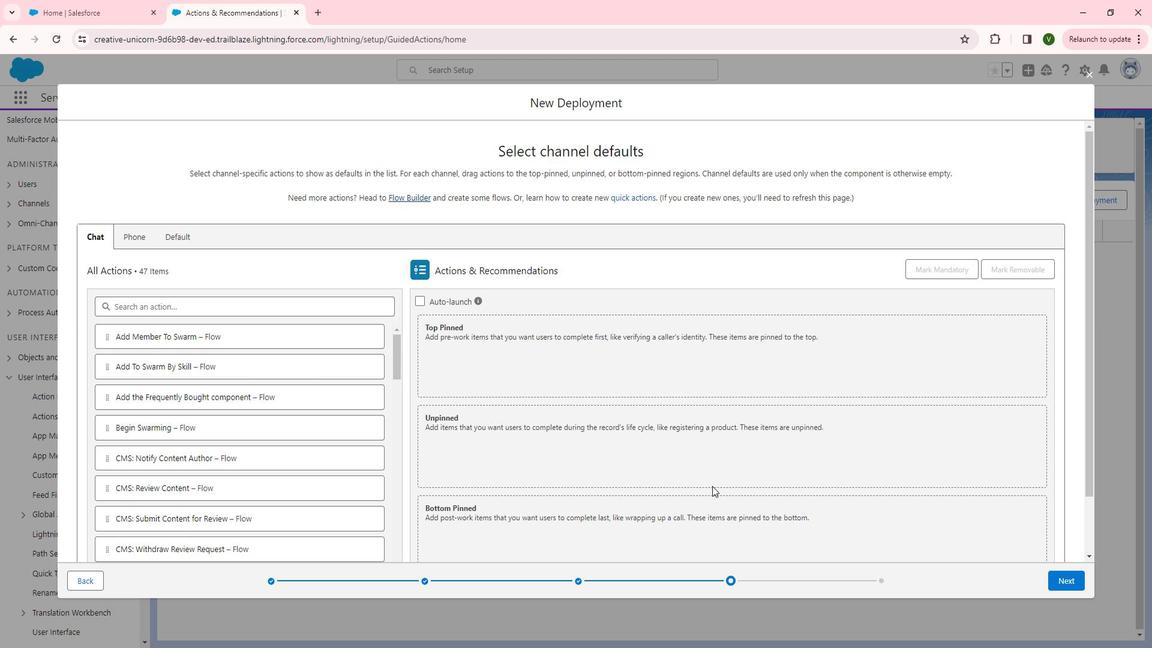 
Action: Mouse scrolled (728, 483) with delta (0, 0)
Screenshot: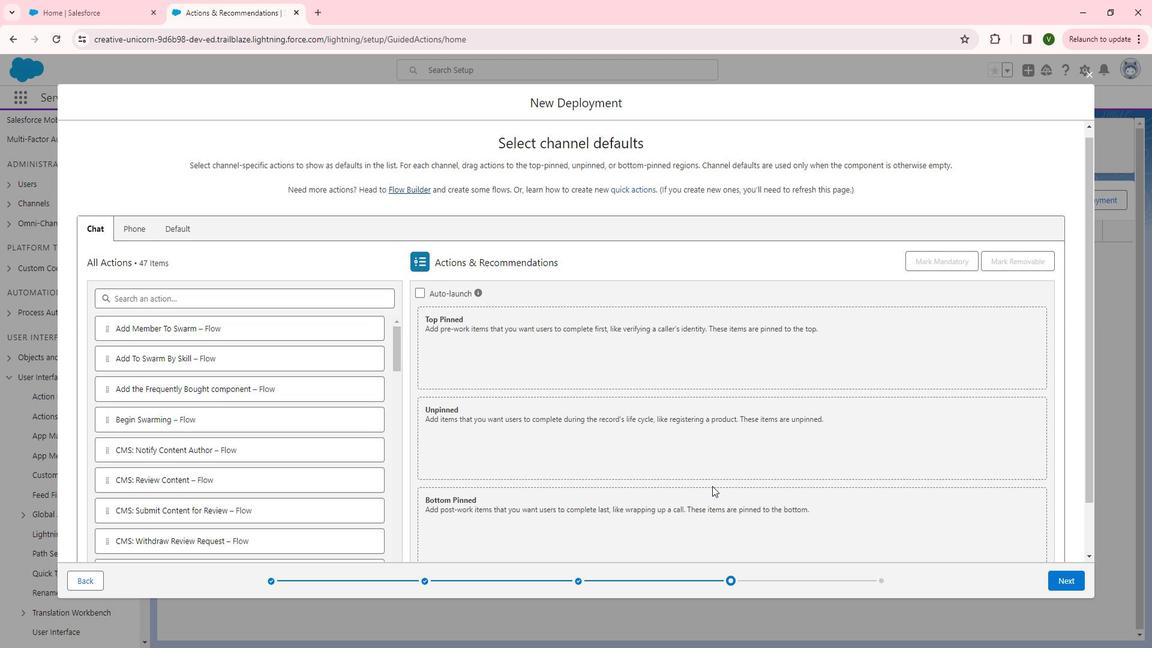 
Action: Mouse moved to (1086, 573)
Screenshot: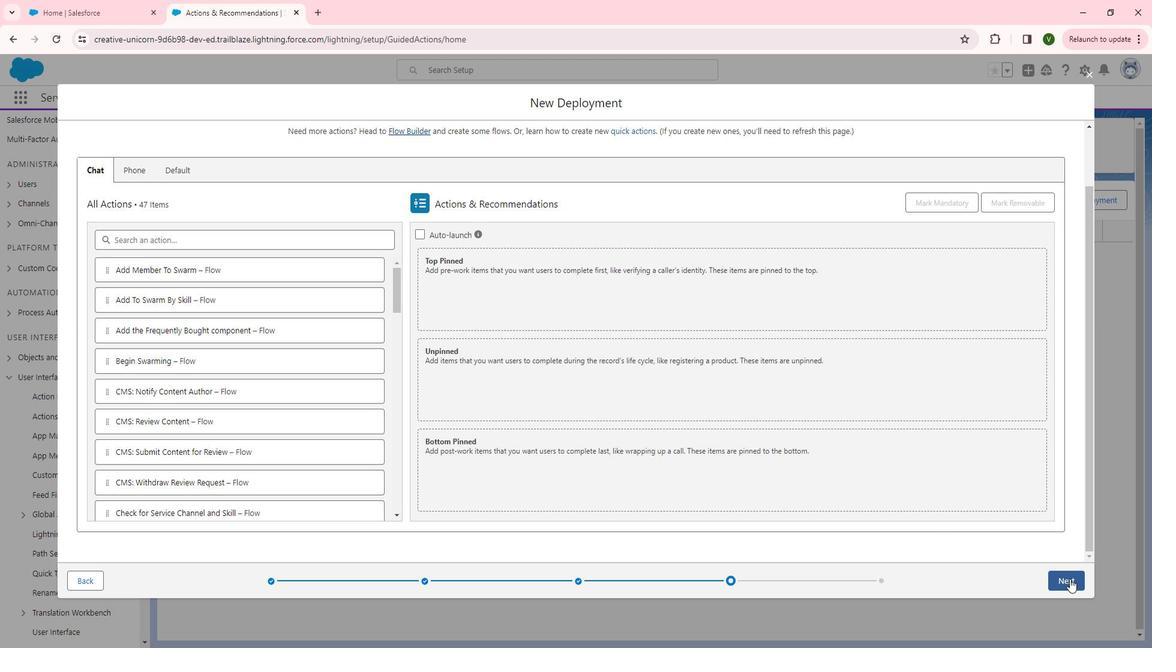 
Action: Mouse pressed left at (1086, 573)
Screenshot: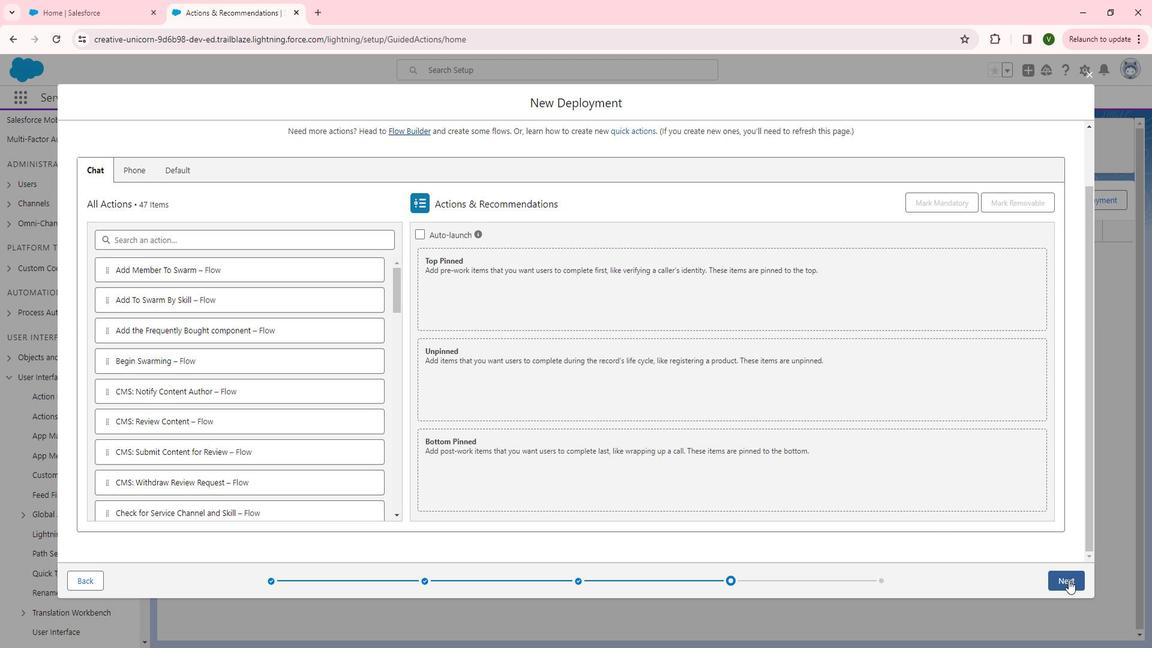 
Action: Mouse moved to (383, 392)
Screenshot: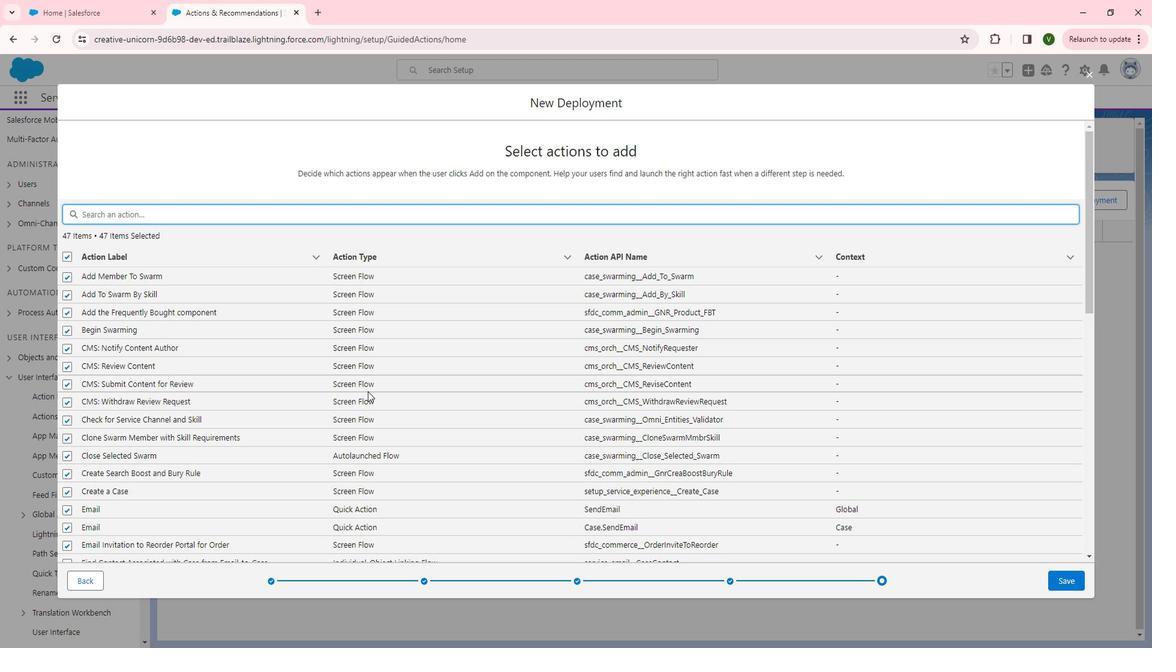 
Action: Mouse scrolled (383, 392) with delta (0, 0)
Screenshot: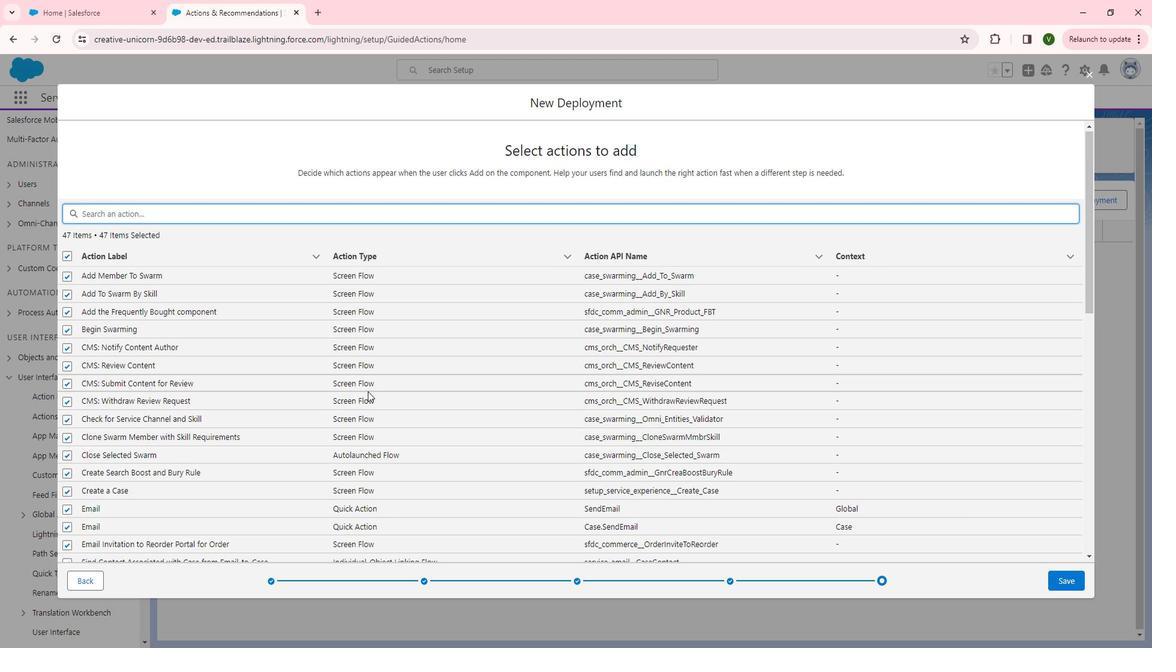 
Action: Mouse scrolled (383, 392) with delta (0, 0)
Screenshot: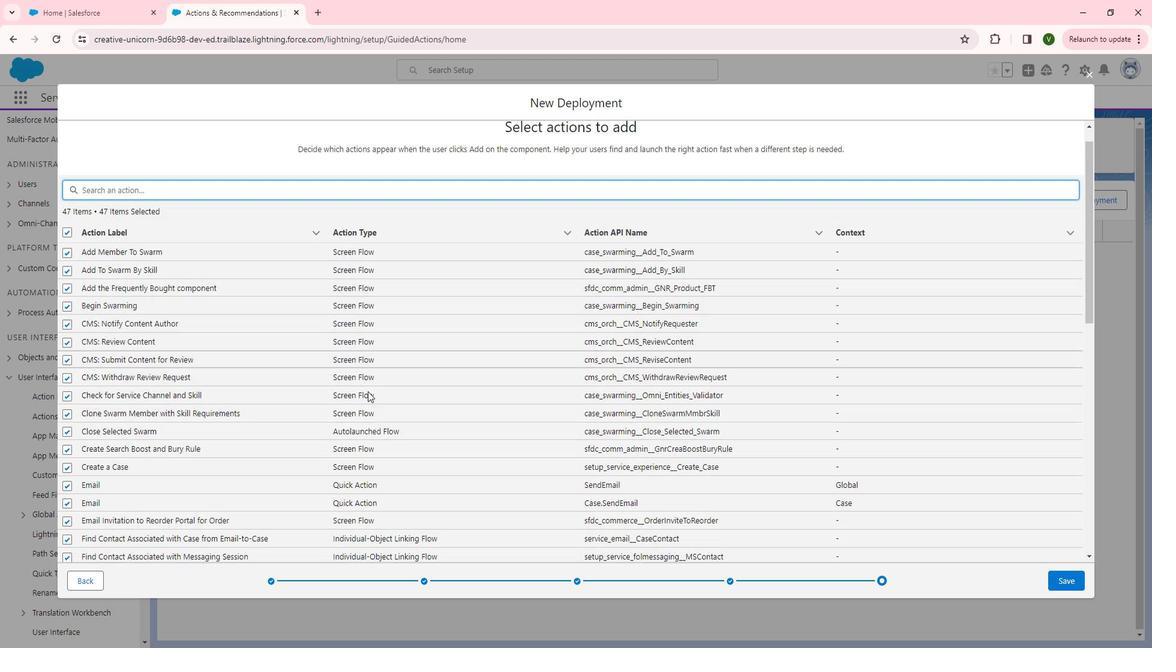 
Action: Mouse scrolled (383, 392) with delta (0, 0)
Screenshot: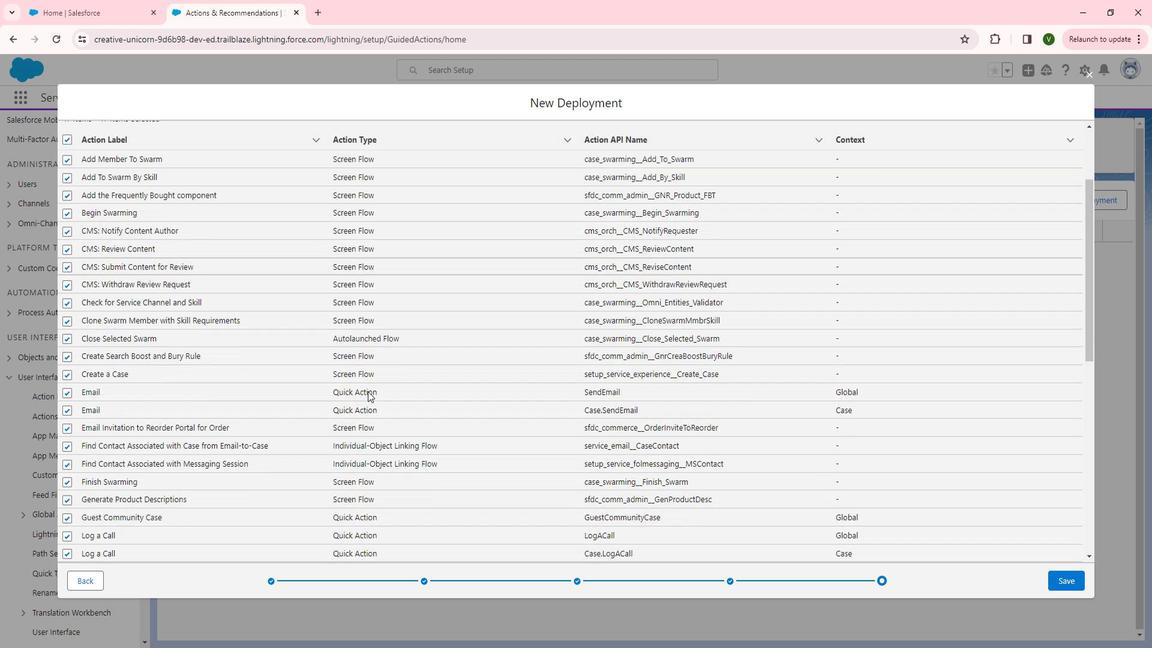 
Action: Mouse scrolled (383, 392) with delta (0, 0)
Screenshot: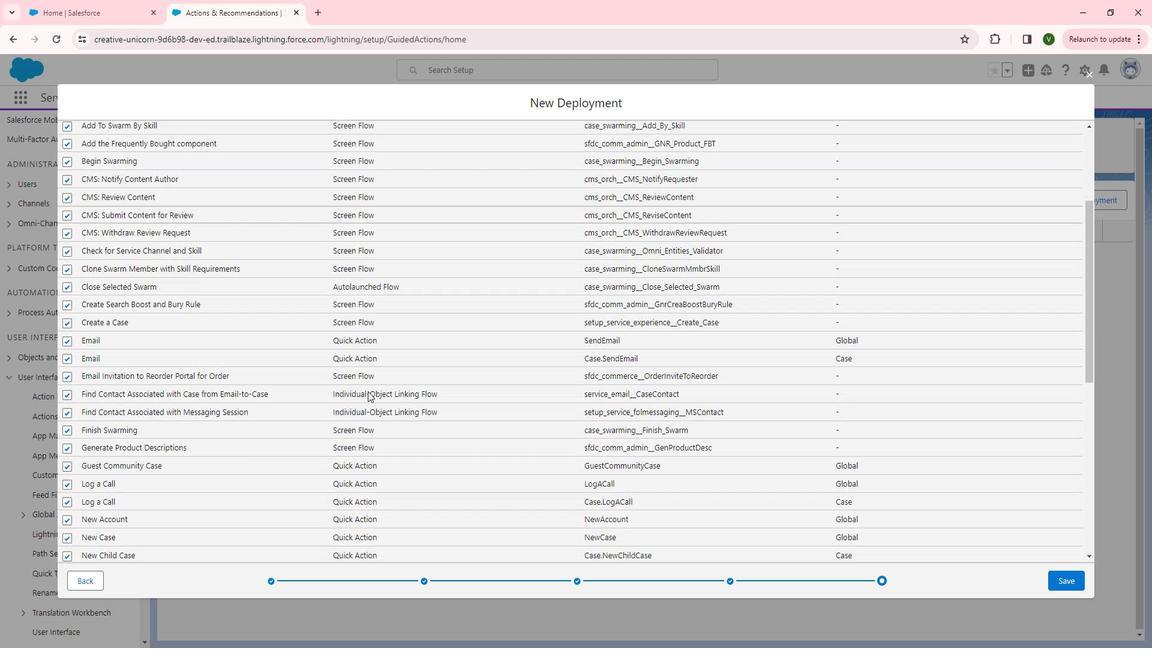 
Action: Mouse scrolled (383, 392) with delta (0, 0)
Screenshot: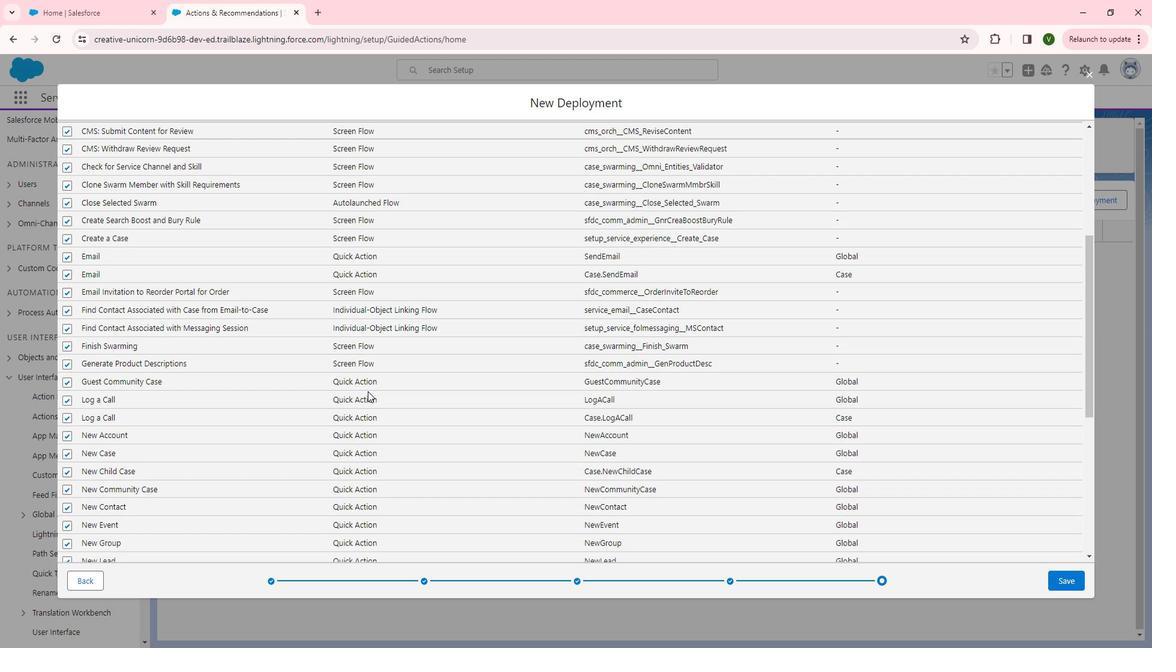 
Action: Mouse scrolled (383, 392) with delta (0, 0)
Screenshot: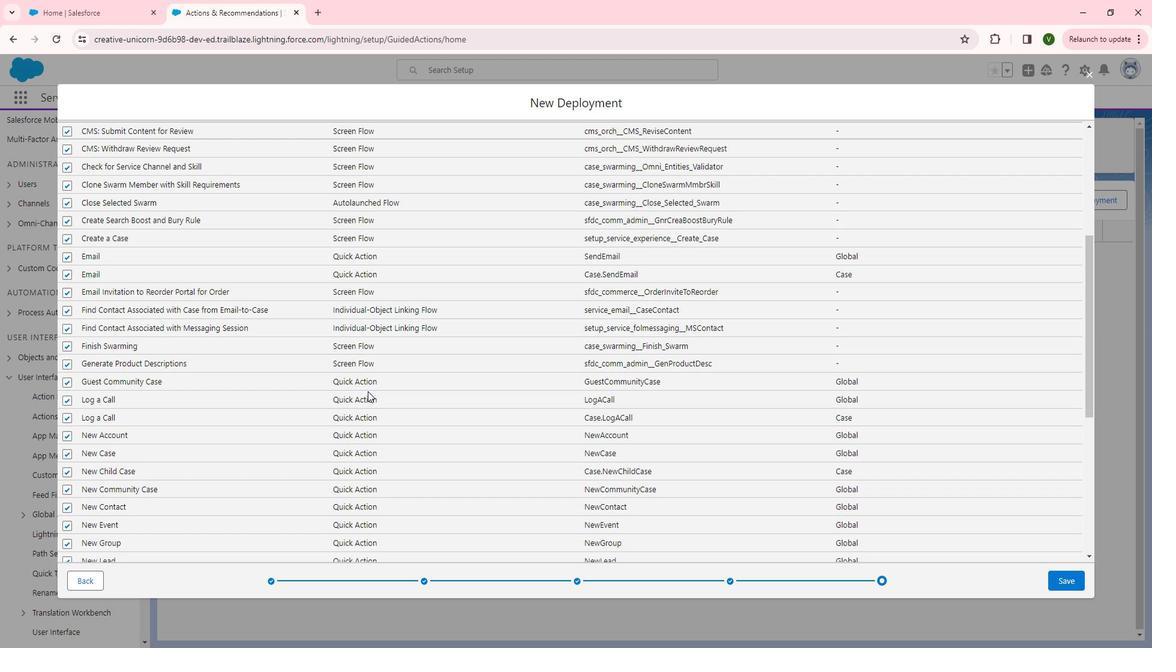 
Action: Mouse scrolled (383, 392) with delta (0, 0)
Screenshot: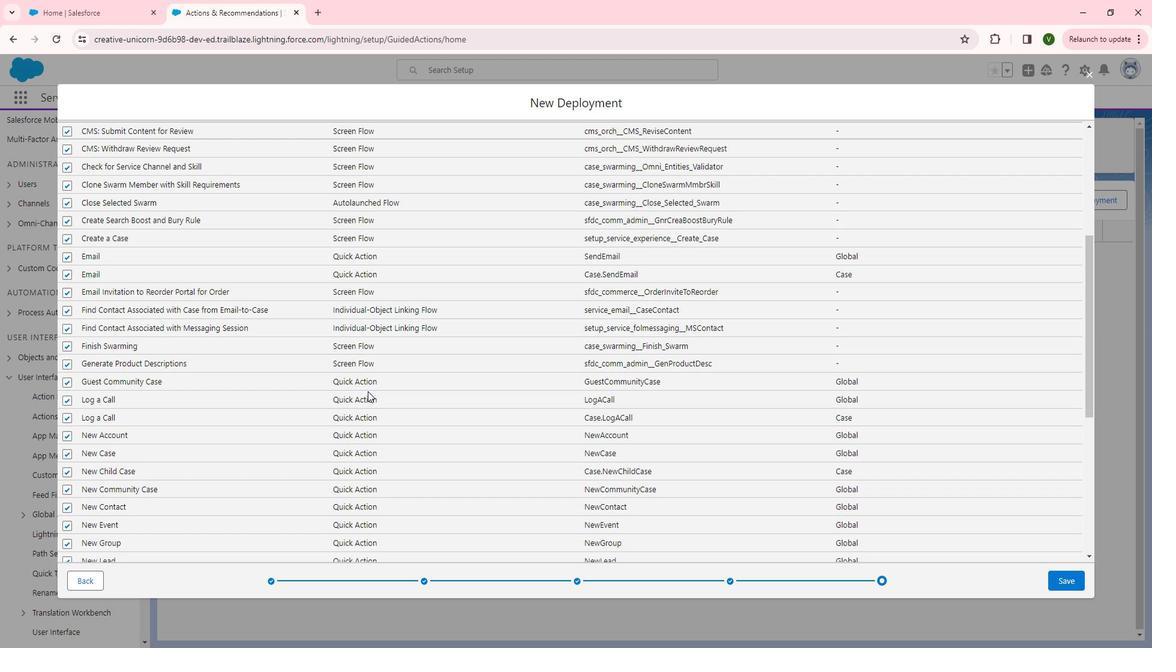 
Action: Mouse scrolled (383, 392) with delta (0, 0)
Screenshot: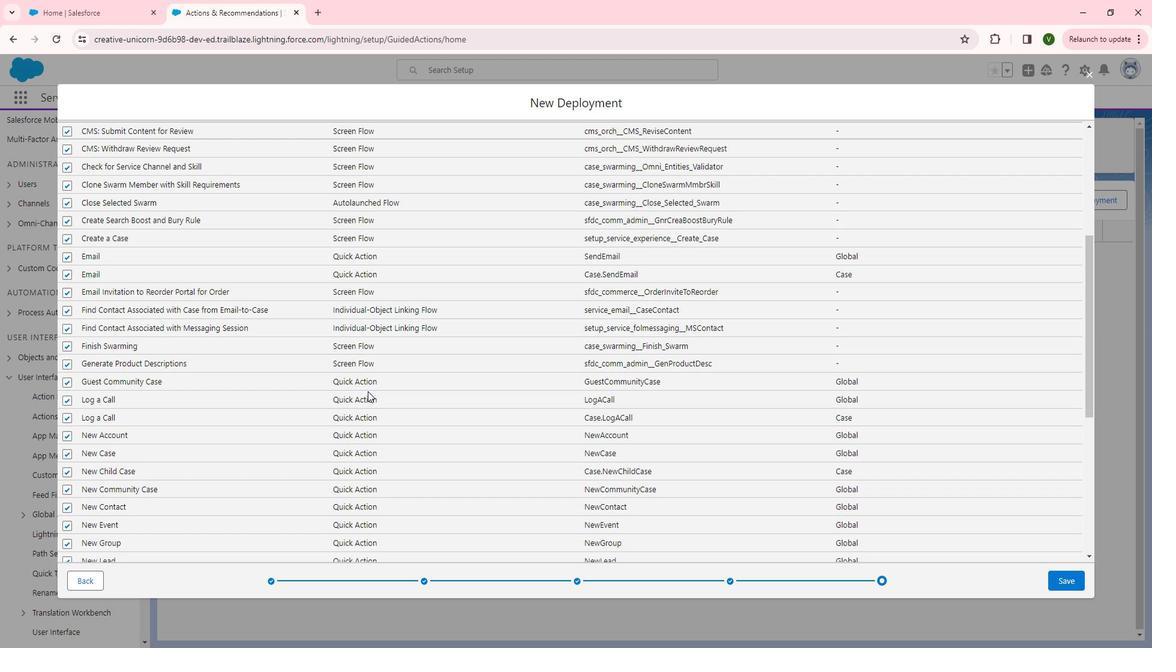 
Action: Mouse moved to (383, 392)
Screenshot: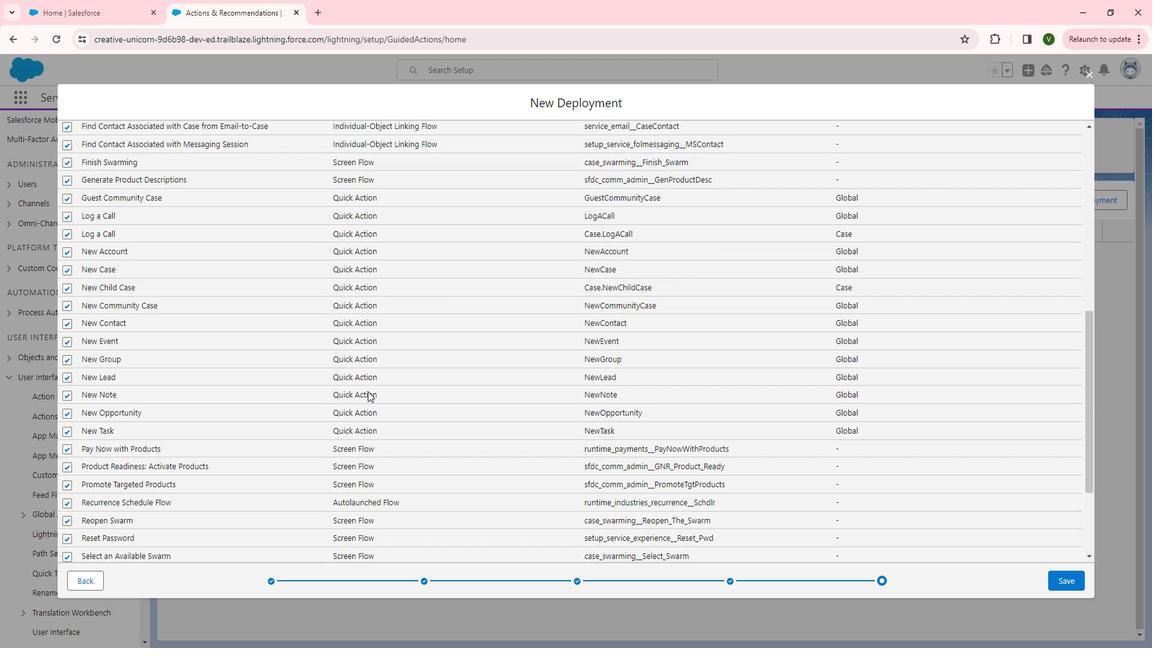 
Action: Mouse scrolled (383, 392) with delta (0, 0)
Screenshot: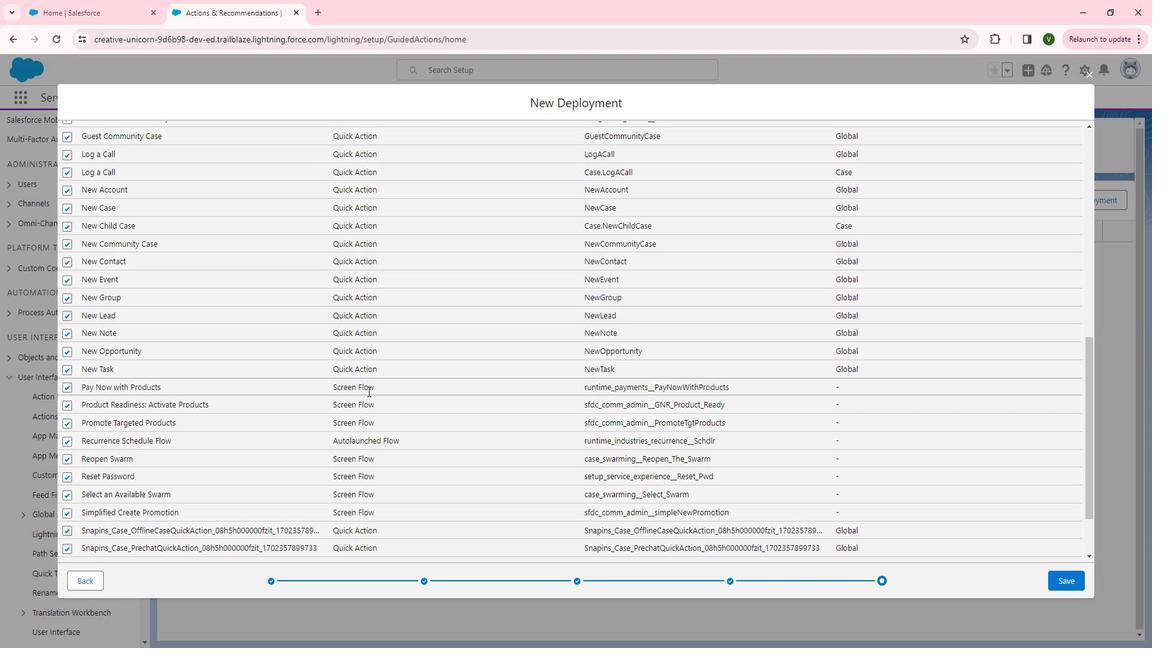 
Action: Mouse scrolled (383, 392) with delta (0, 0)
Screenshot: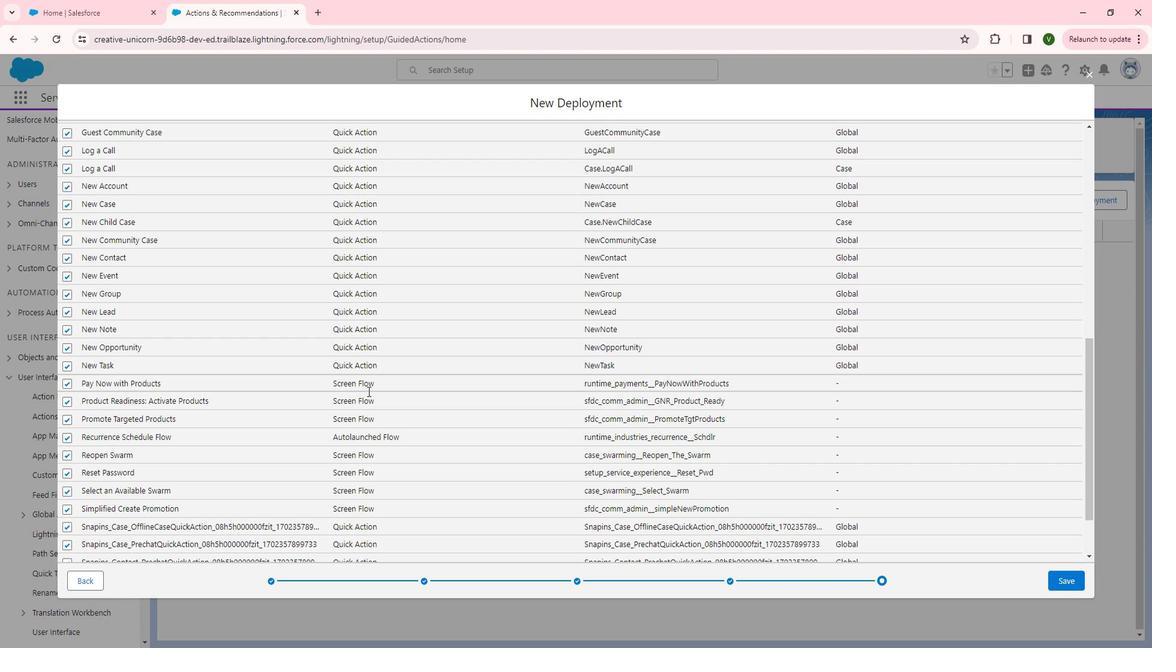 
Action: Mouse moved to (1077, 569)
Screenshot: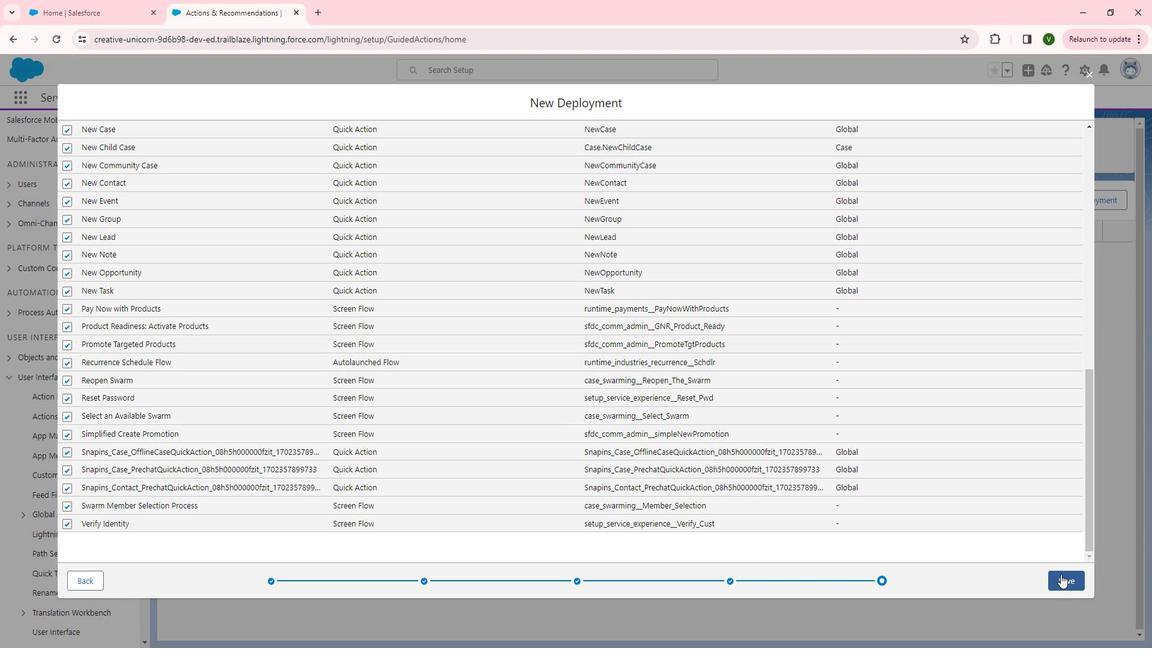 
Action: Mouse pressed left at (1077, 569)
Screenshot: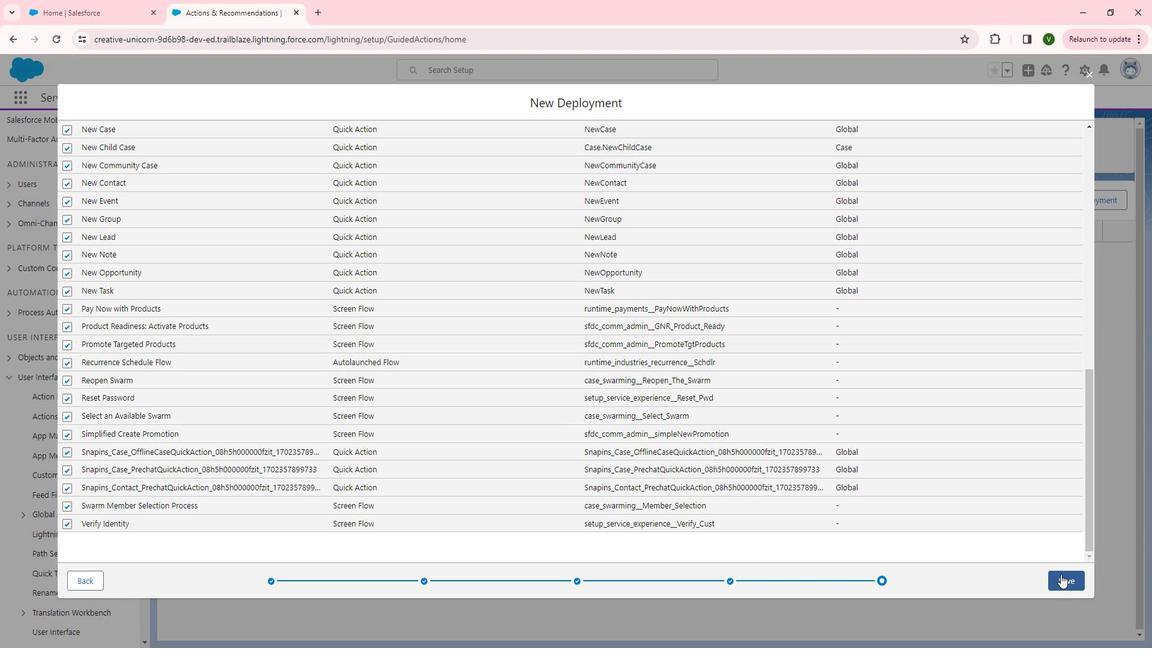 
Action: Mouse moved to (1095, 552)
Screenshot: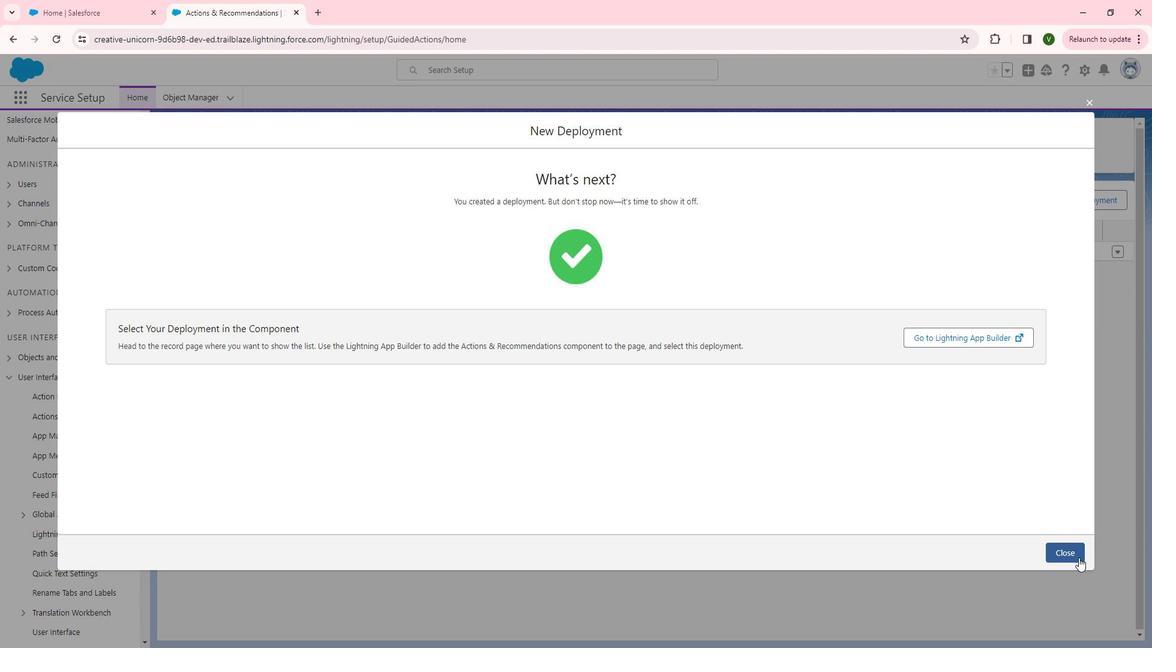 
Action: Mouse pressed left at (1095, 552)
Screenshot: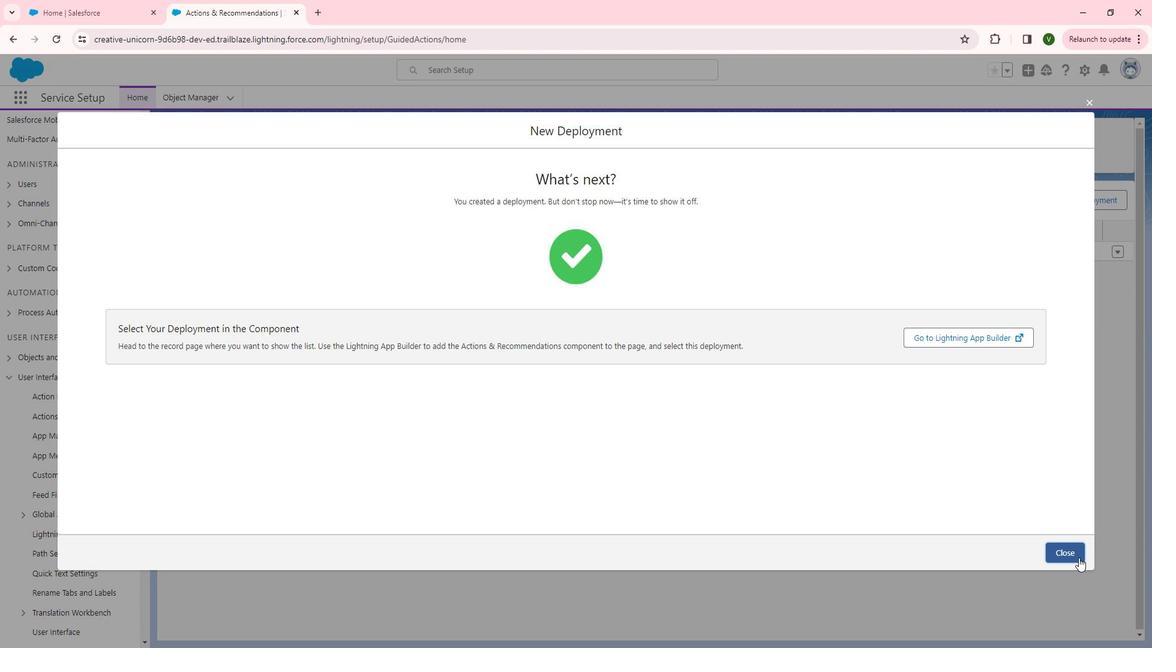 
Action: Mouse moved to (790, 464)
Screenshot: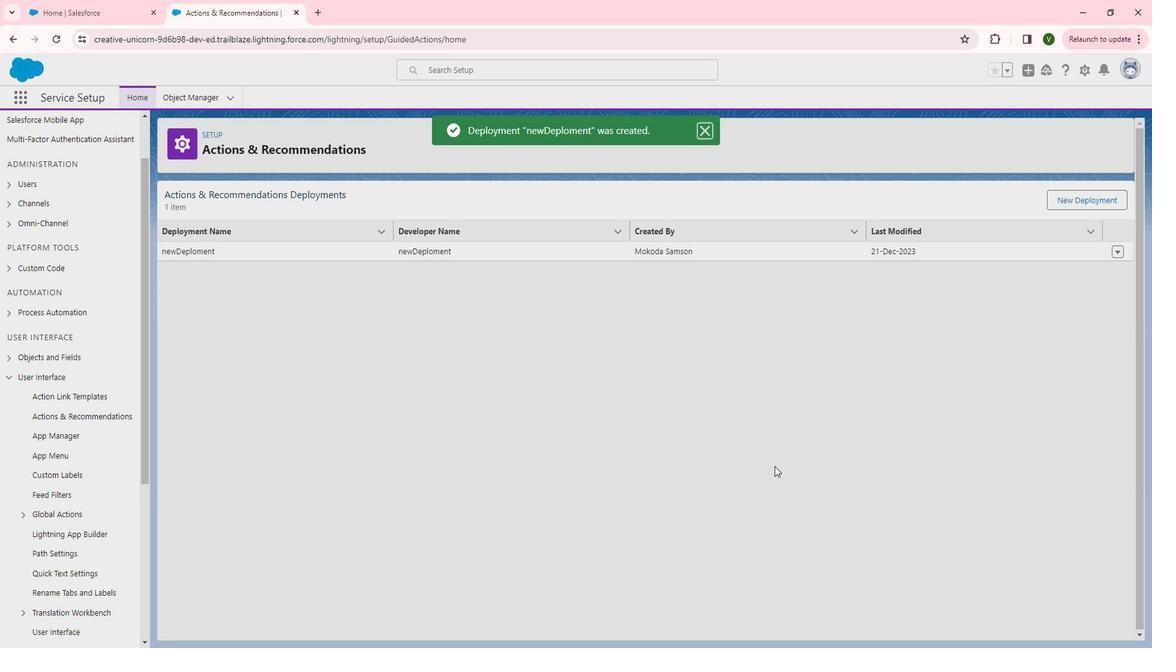 
